 Task: Research Airbnb properties in AlexandroÃÂºpoli, Greece from 1st December, 2023 to 9th December, 2023 for 5 adults. Place can be entire room with 3 bedrooms having 3 beds and 3 bathrooms. Property type can be house. Amenities needed are: washing machine.
Action: Mouse moved to (421, 100)
Screenshot: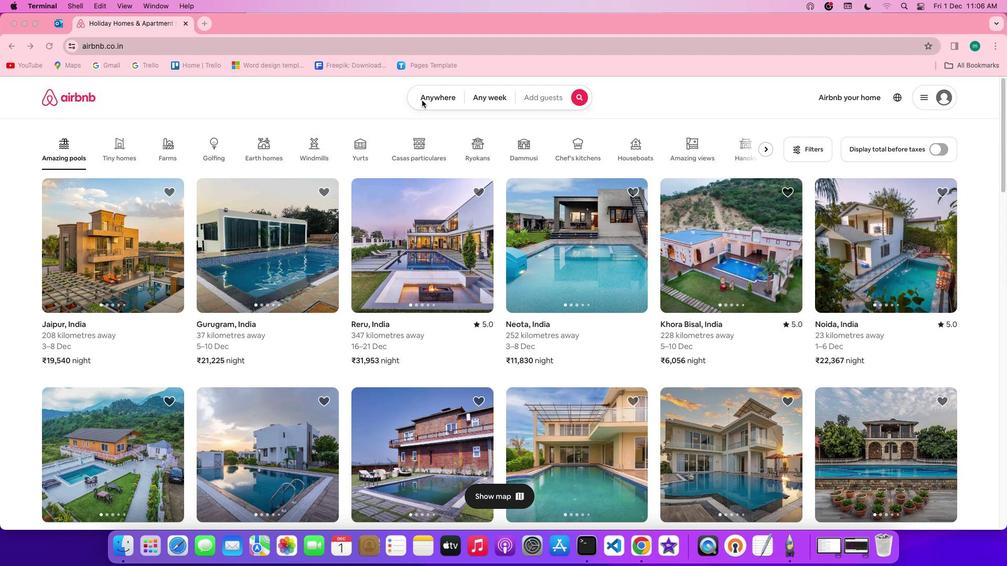 
Action: Mouse pressed left at (421, 100)
Screenshot: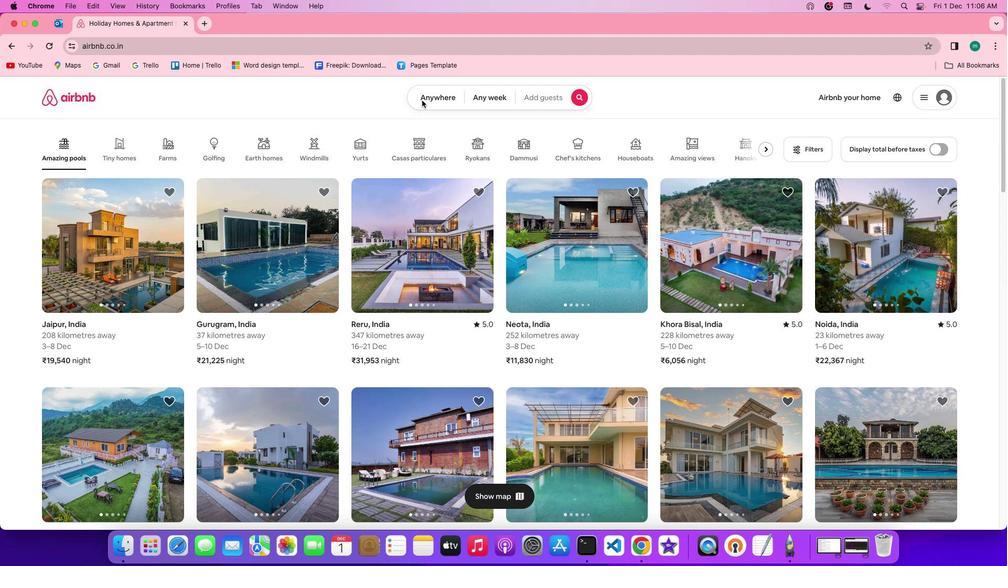 
Action: Mouse pressed left at (421, 100)
Screenshot: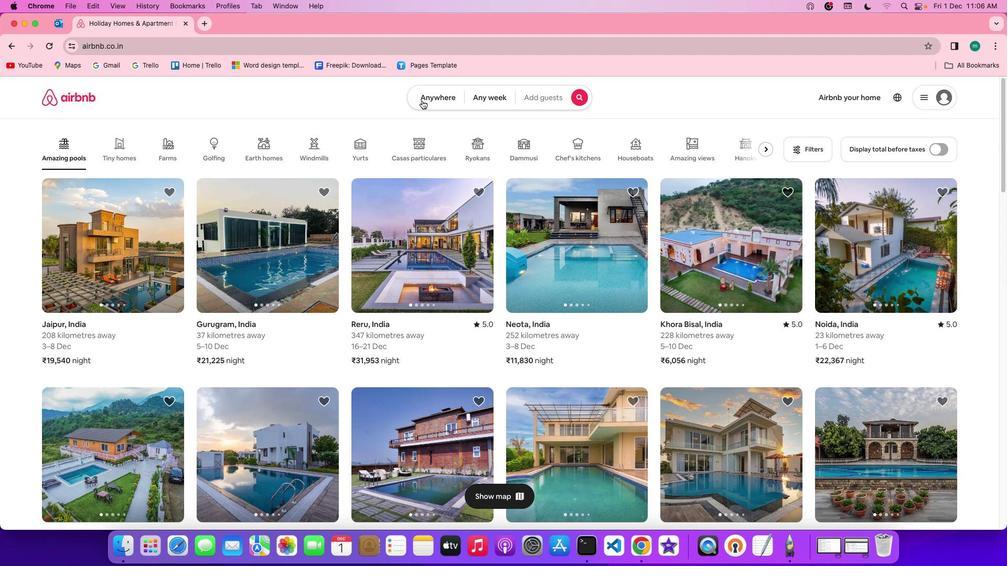 
Action: Mouse moved to (385, 143)
Screenshot: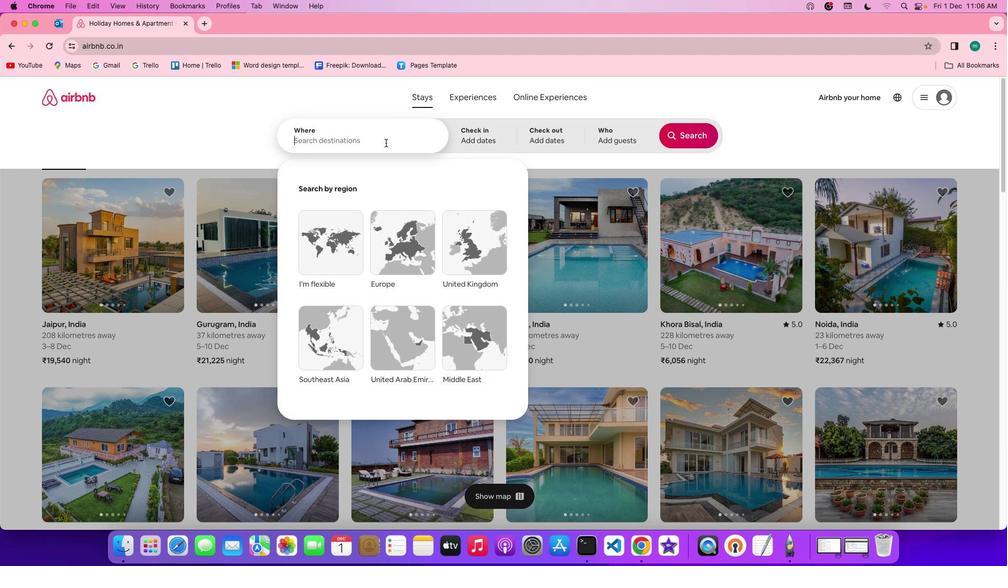 
Action: Mouse pressed left at (385, 143)
Screenshot: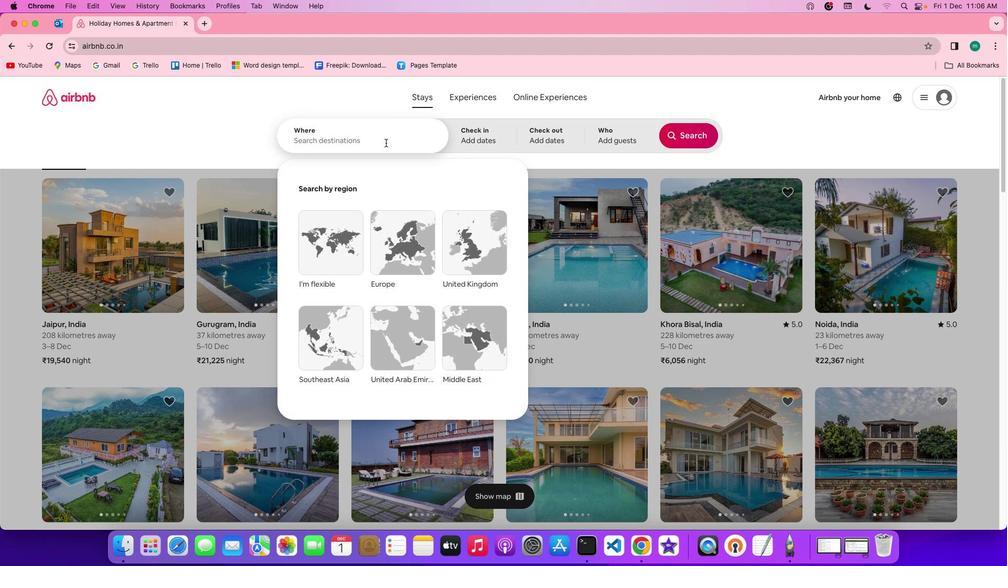 
Action: Key pressed Key.shift'A''l''e''x''a''n''d''r''o''a''p'Key.backspace'u''p''o''l''i'','Key.spaceKey.shift'g''r''e''e''c''e'
Screenshot: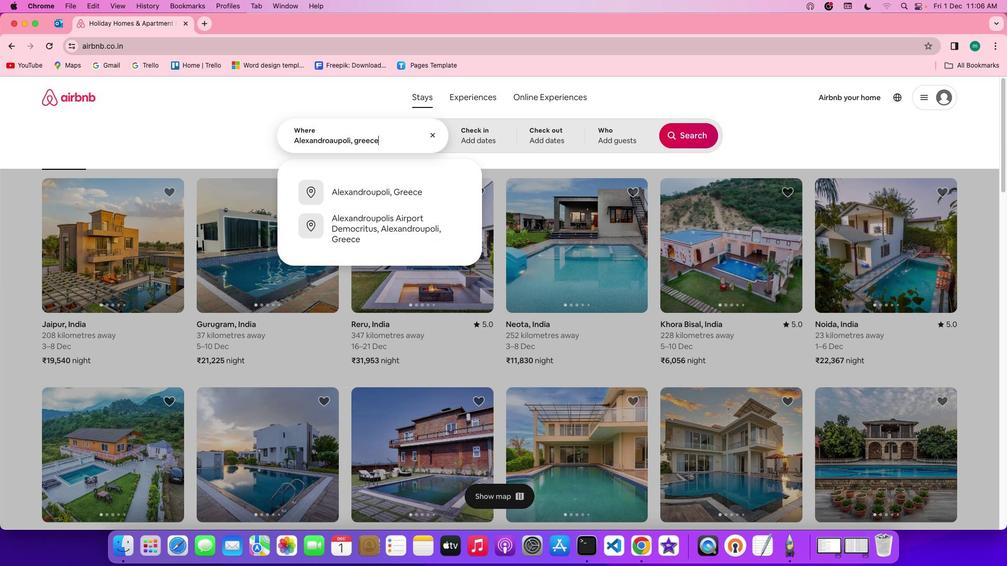 
Action: Mouse moved to (469, 138)
Screenshot: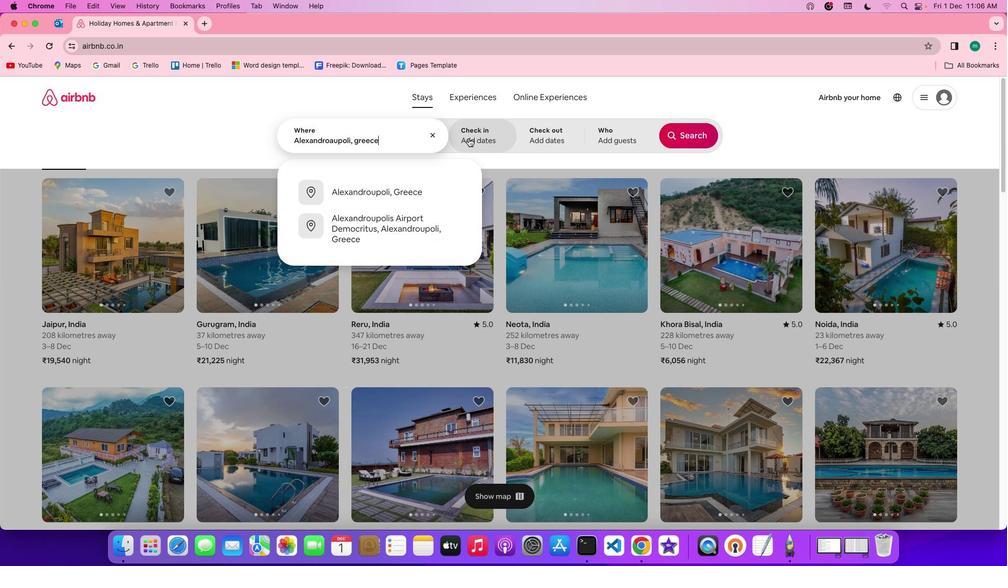 
Action: Mouse pressed left at (469, 138)
Screenshot: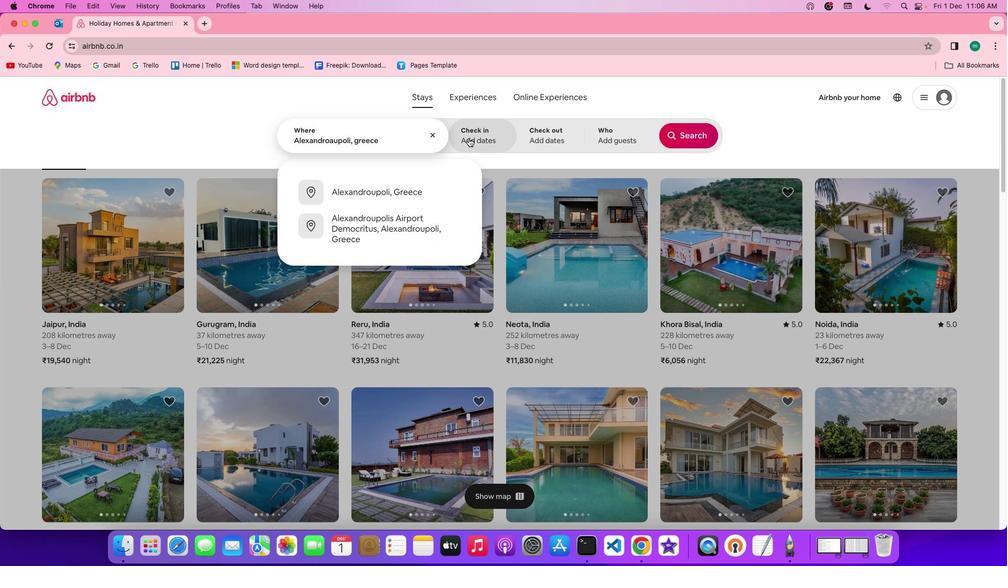 
Action: Mouse moved to (451, 259)
Screenshot: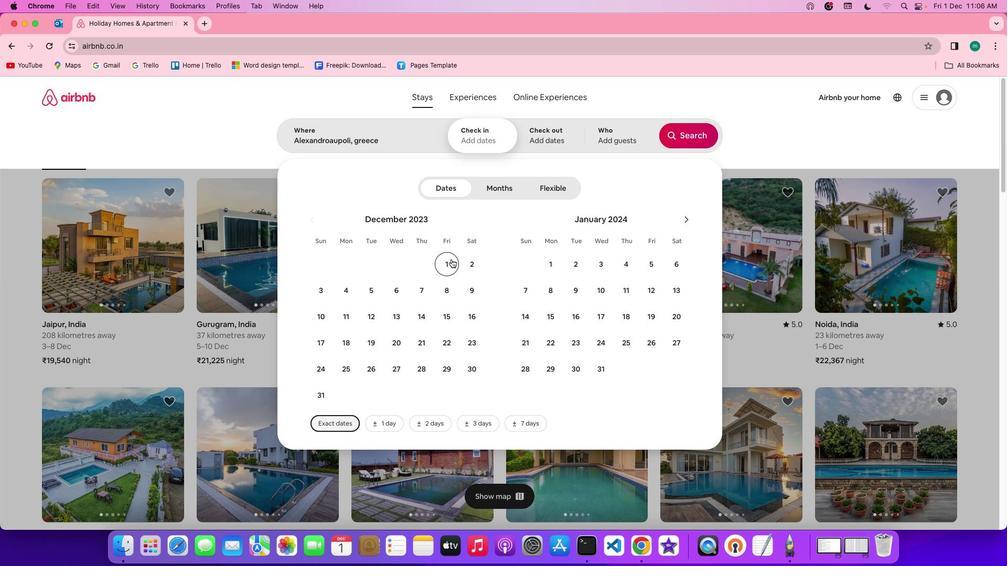 
Action: Mouse pressed left at (451, 259)
Screenshot: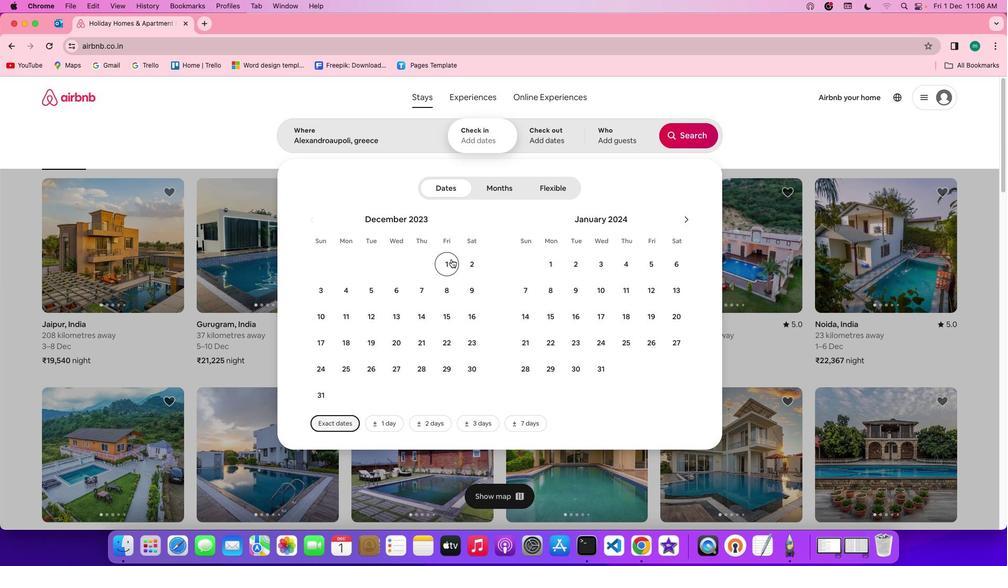 
Action: Mouse moved to (462, 288)
Screenshot: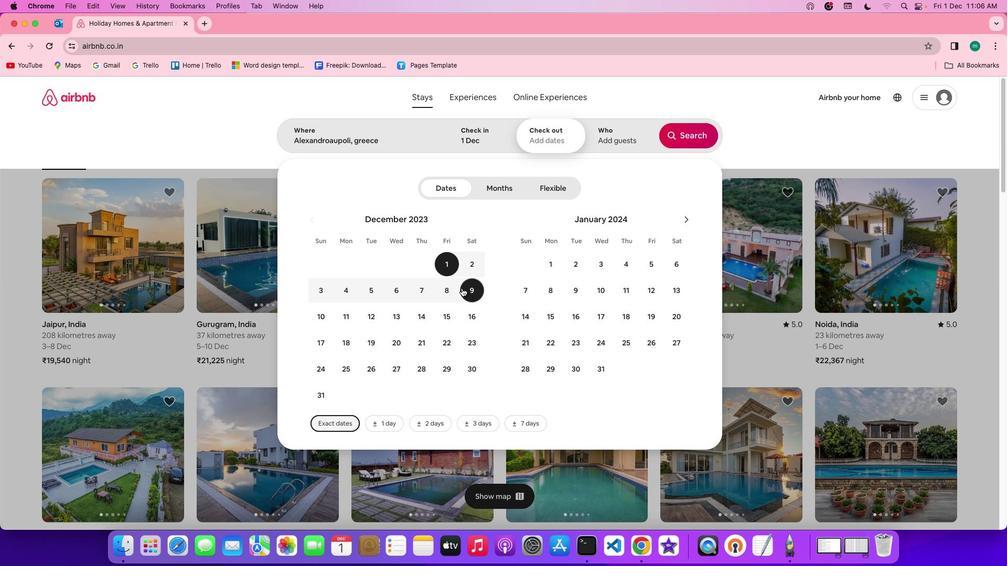 
Action: Mouse pressed left at (462, 288)
Screenshot: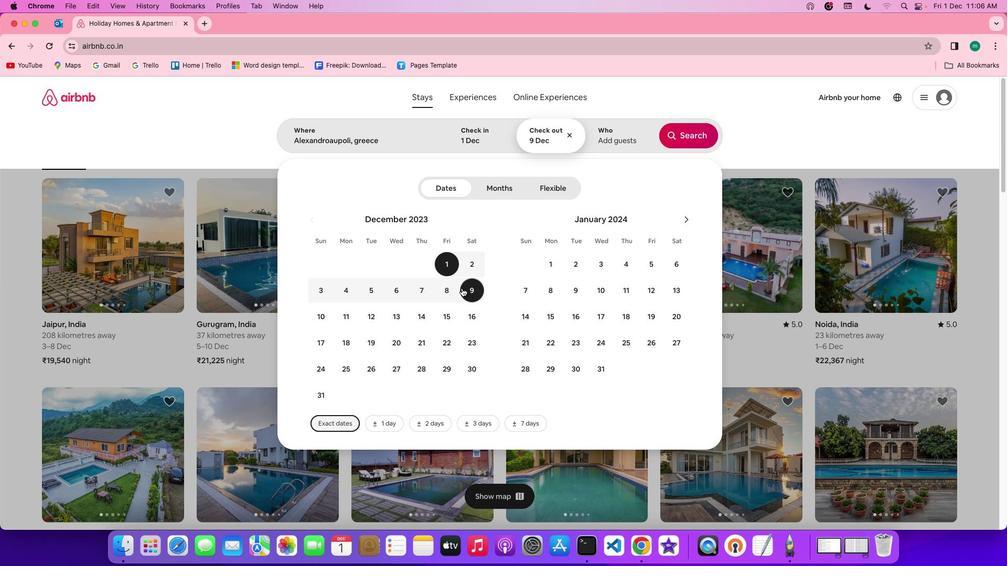 
Action: Mouse moved to (605, 125)
Screenshot: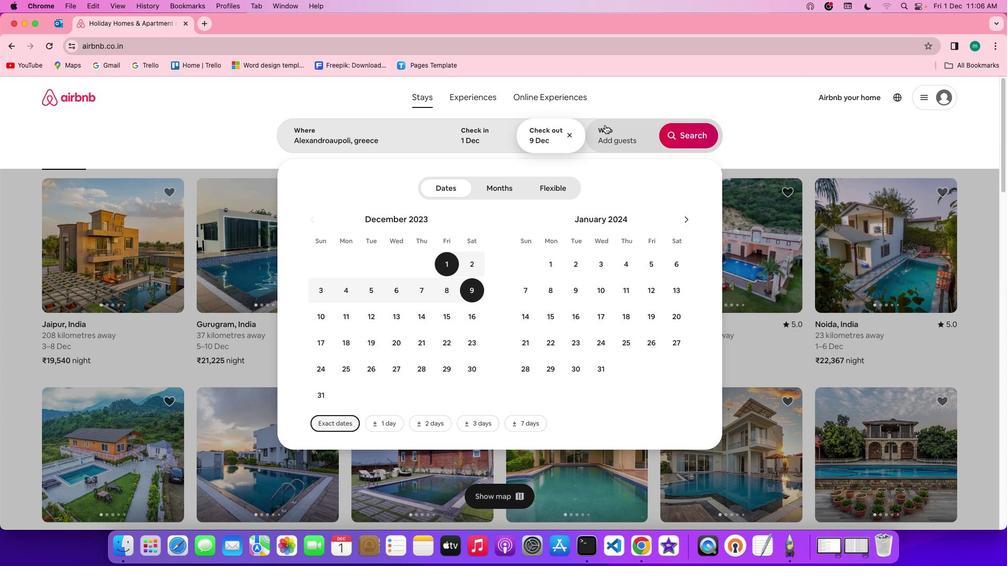 
Action: Mouse pressed left at (605, 125)
Screenshot: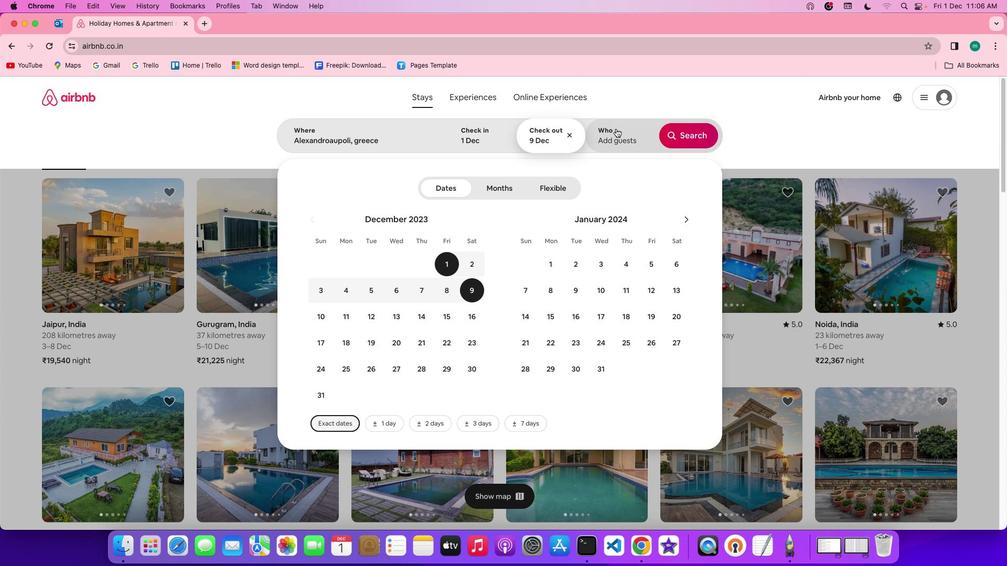 
Action: Mouse moved to (691, 189)
Screenshot: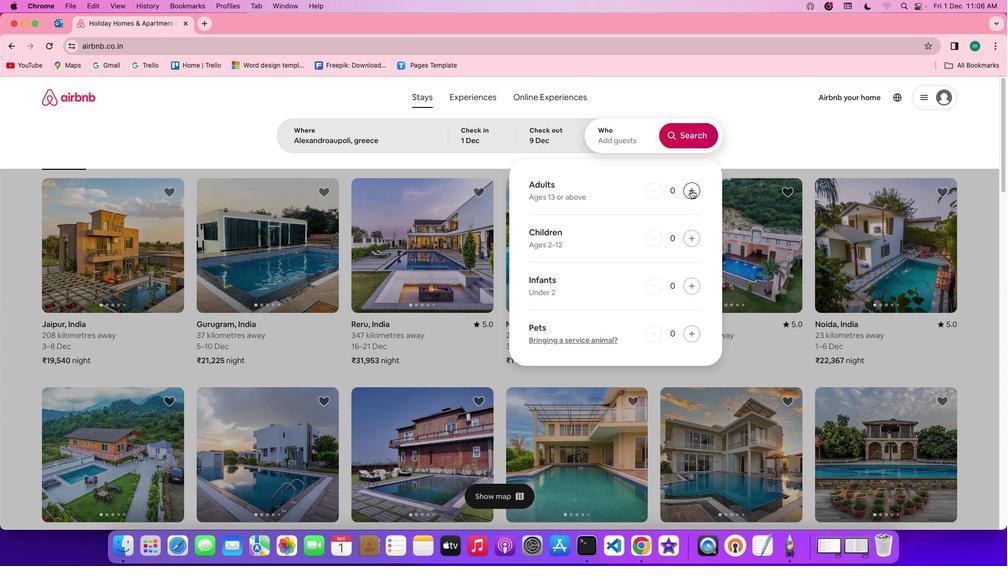 
Action: Mouse pressed left at (691, 189)
Screenshot: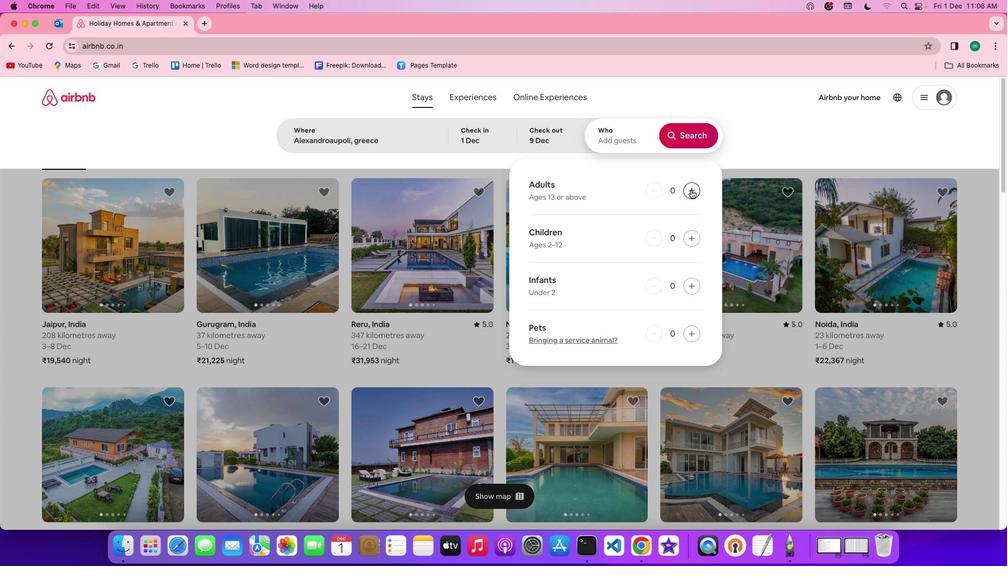 
Action: Mouse pressed left at (691, 189)
Screenshot: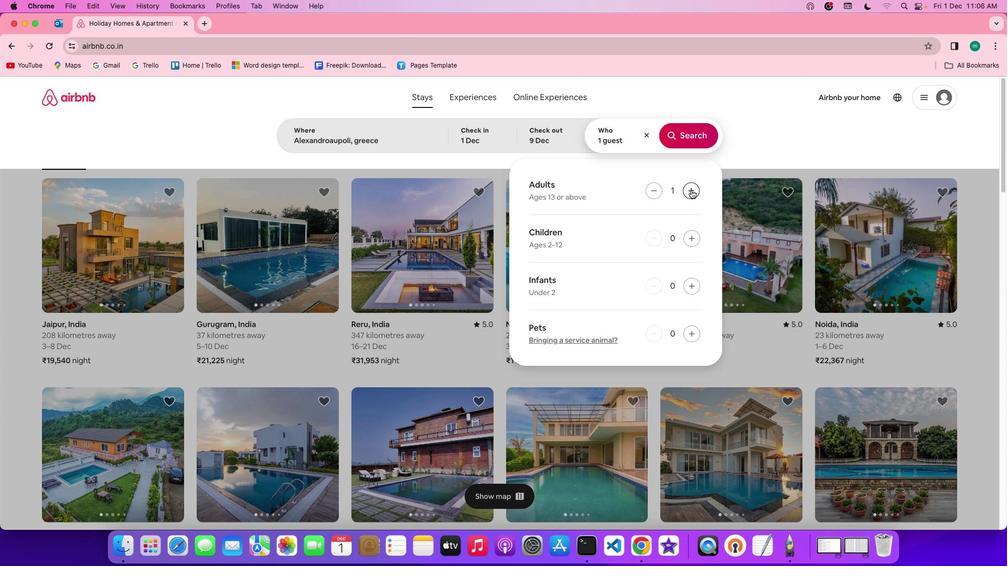 
Action: Mouse pressed left at (691, 189)
Screenshot: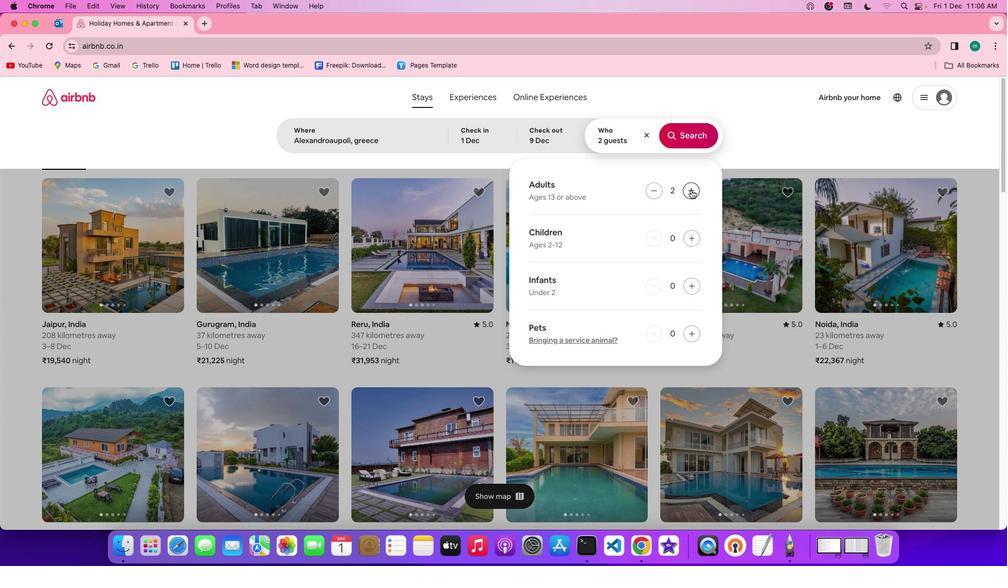 
Action: Mouse pressed left at (691, 189)
Screenshot: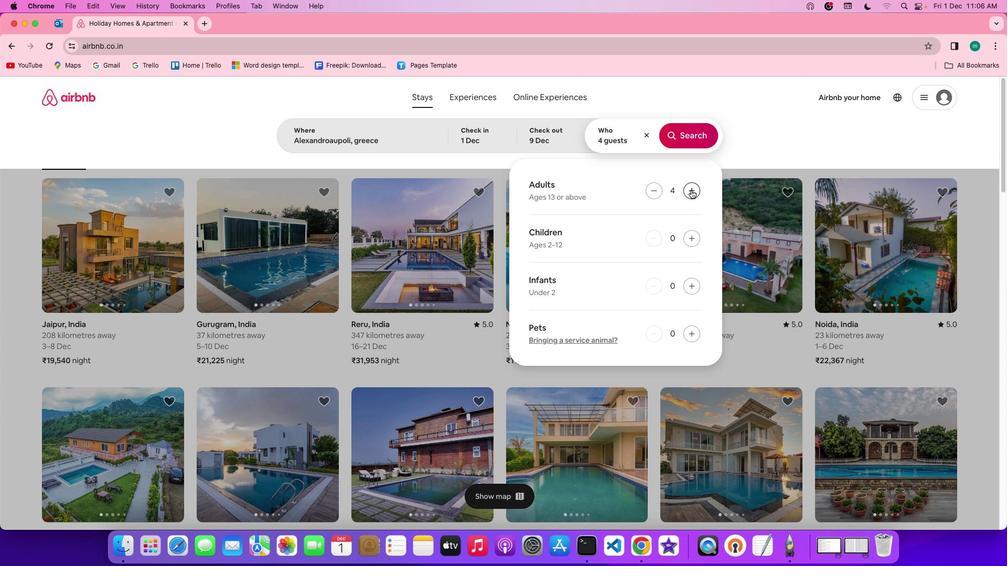 
Action: Mouse pressed left at (691, 189)
Screenshot: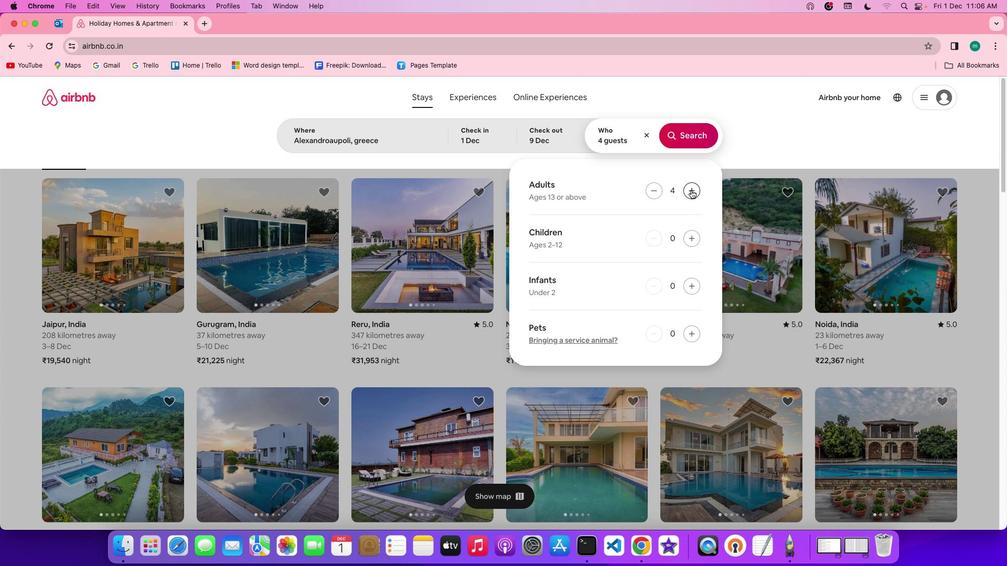 
Action: Mouse moved to (679, 139)
Screenshot: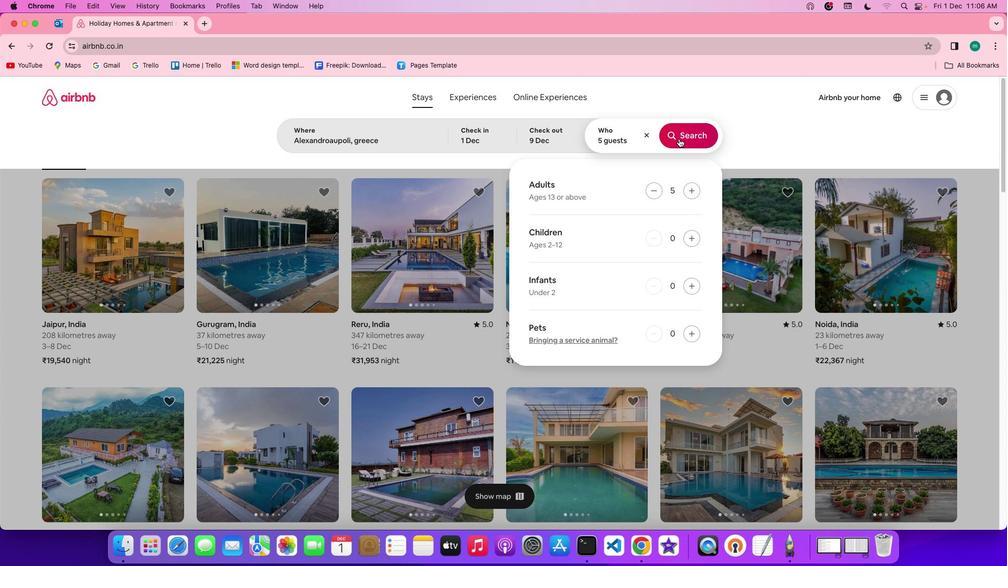 
Action: Mouse pressed left at (679, 139)
Screenshot: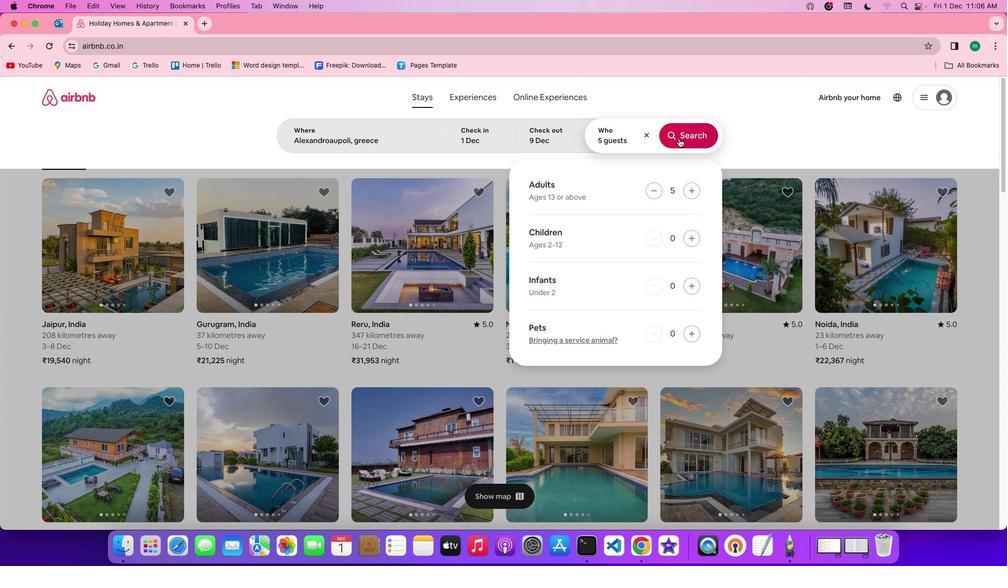 
Action: Mouse moved to (842, 134)
Screenshot: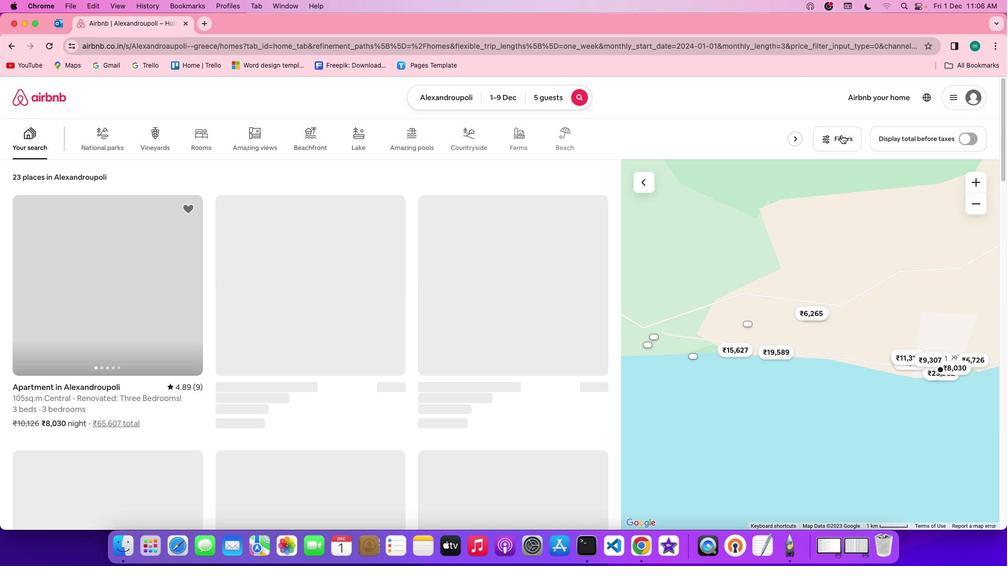 
Action: Mouse pressed left at (842, 134)
Screenshot: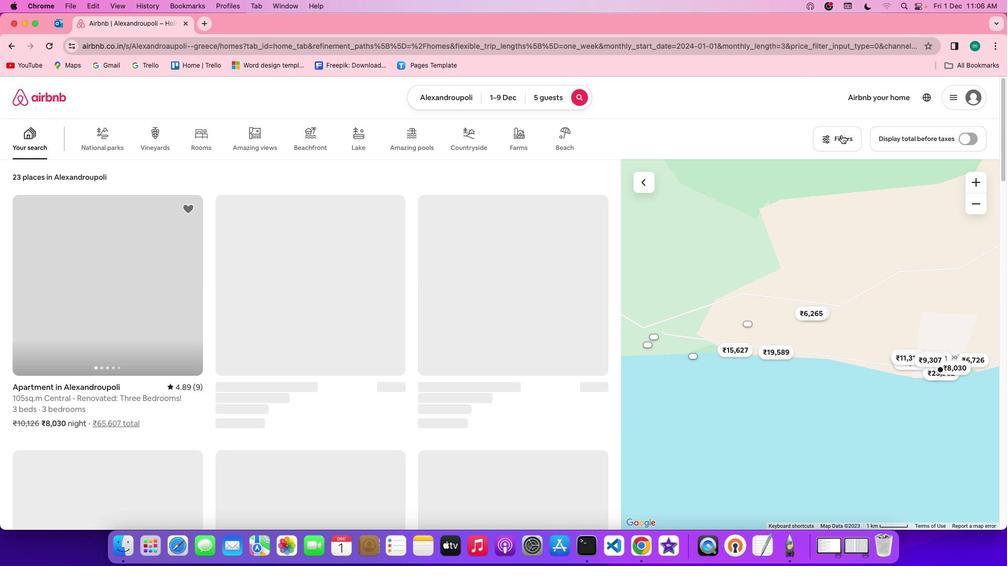 
Action: Mouse moved to (542, 288)
Screenshot: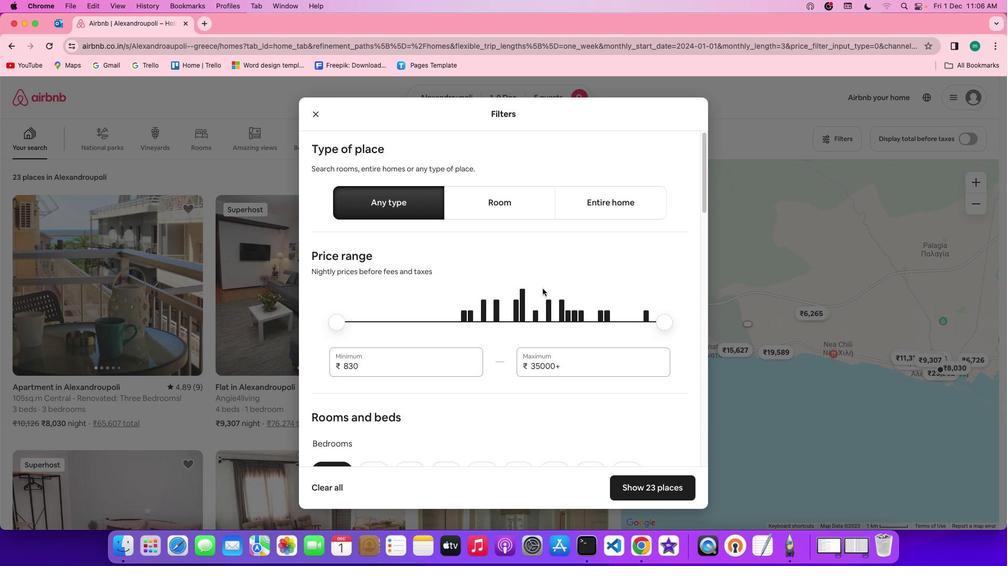 
Action: Mouse scrolled (542, 288) with delta (0, 0)
Screenshot: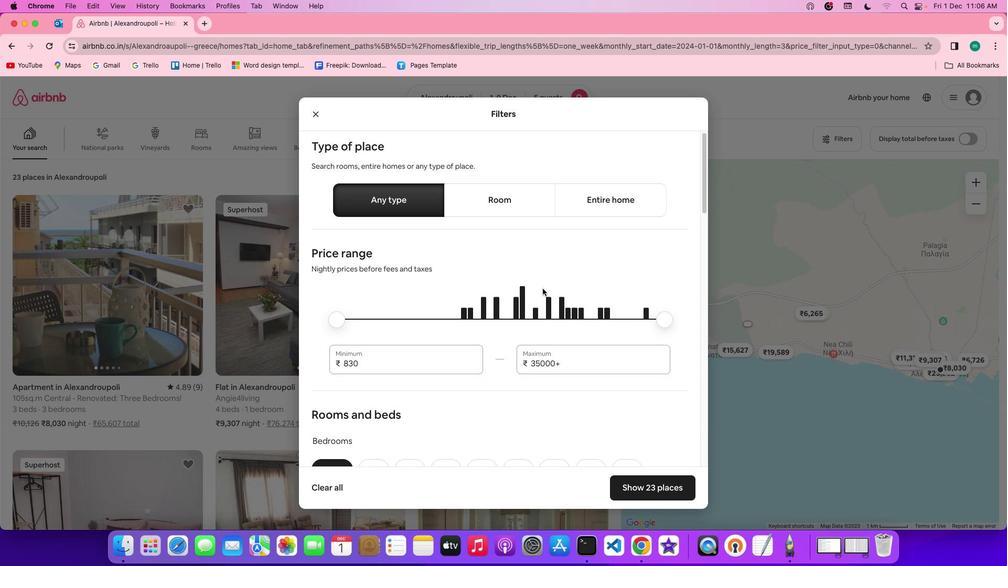 
Action: Mouse moved to (542, 288)
Screenshot: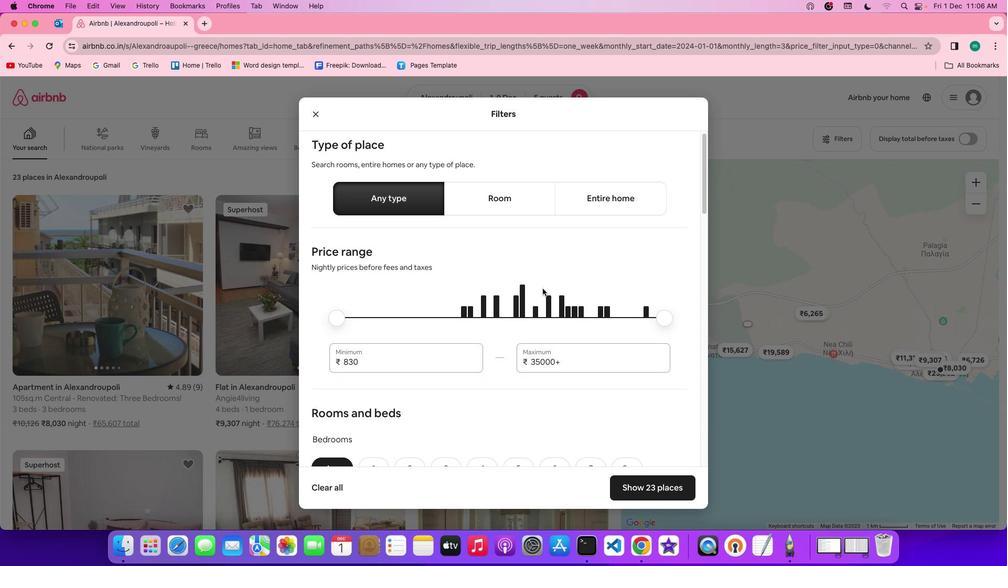 
Action: Mouse scrolled (542, 288) with delta (0, 0)
Screenshot: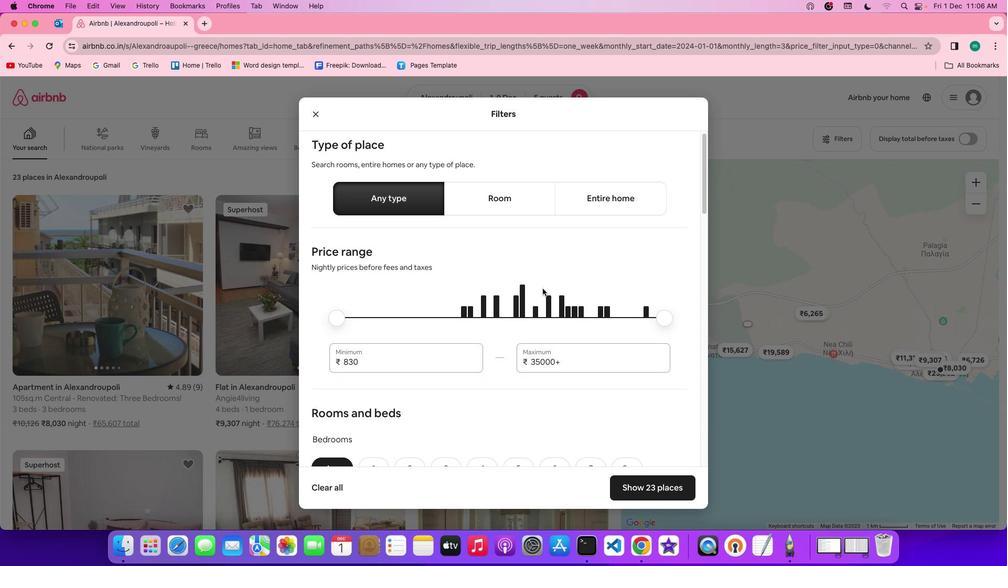 
Action: Mouse moved to (542, 288)
Screenshot: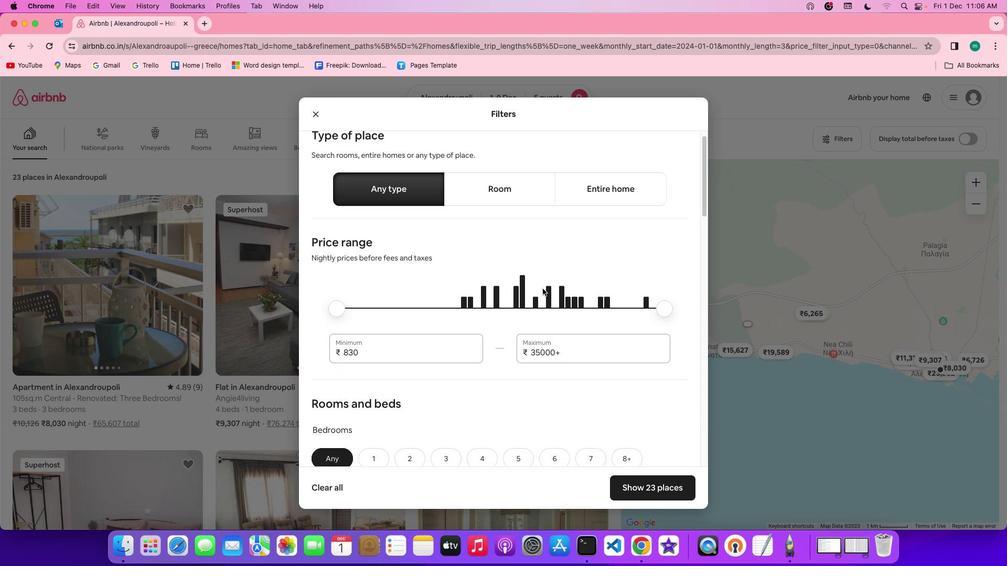 
Action: Mouse scrolled (542, 288) with delta (0, 0)
Screenshot: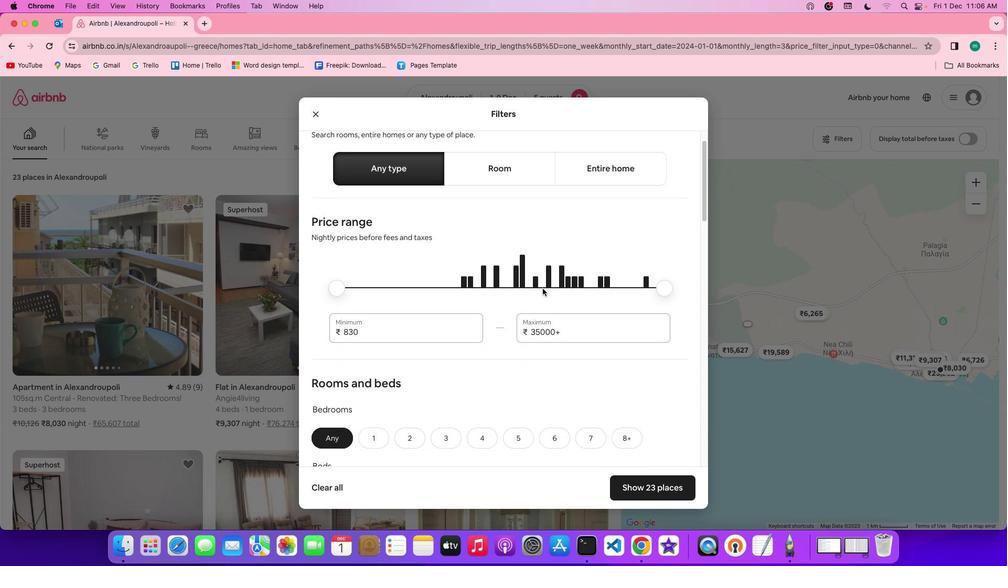 
Action: Mouse scrolled (542, 288) with delta (0, 0)
Screenshot: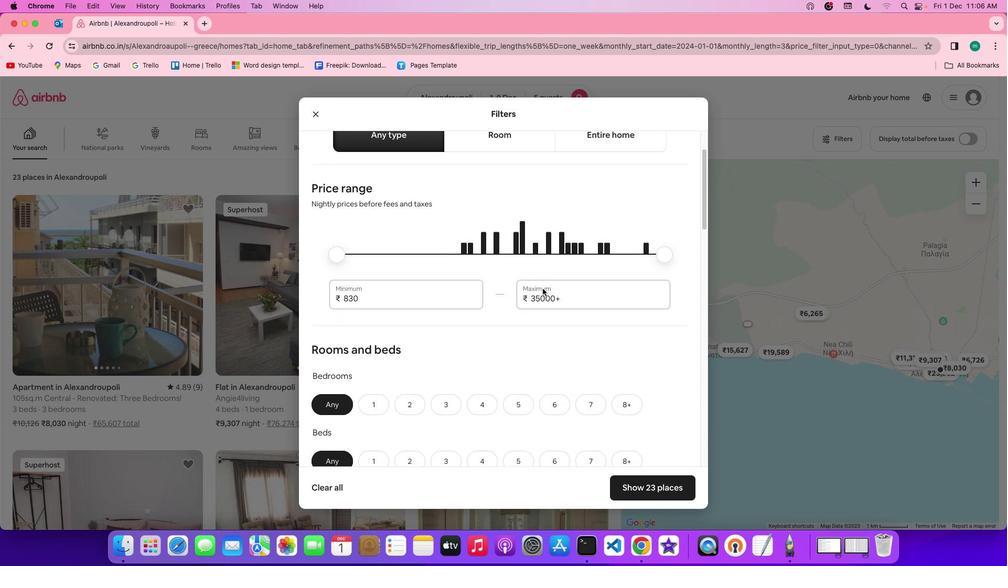 
Action: Mouse moved to (542, 289)
Screenshot: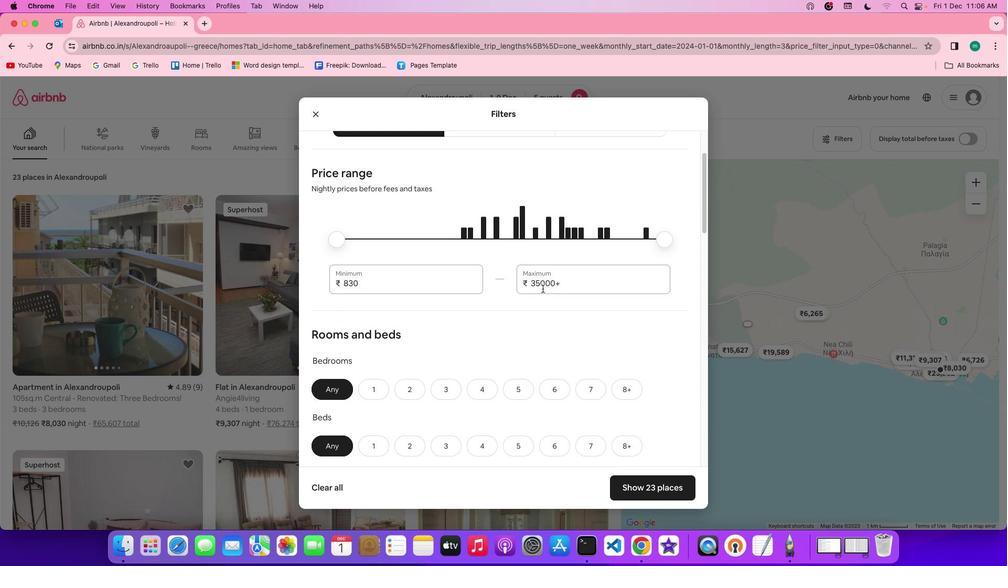 
Action: Mouse scrolled (542, 289) with delta (0, 0)
Screenshot: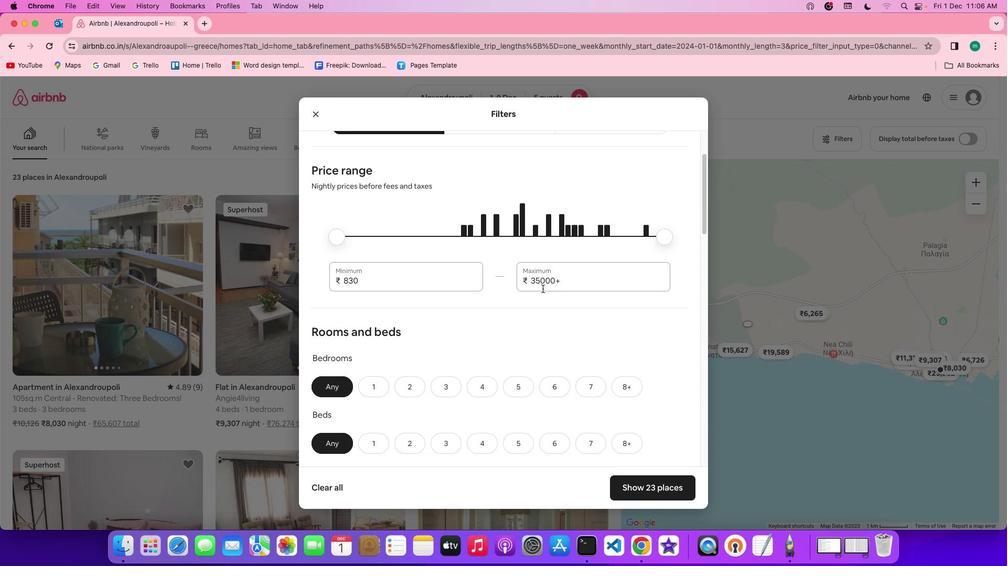 
Action: Mouse scrolled (542, 289) with delta (0, 0)
Screenshot: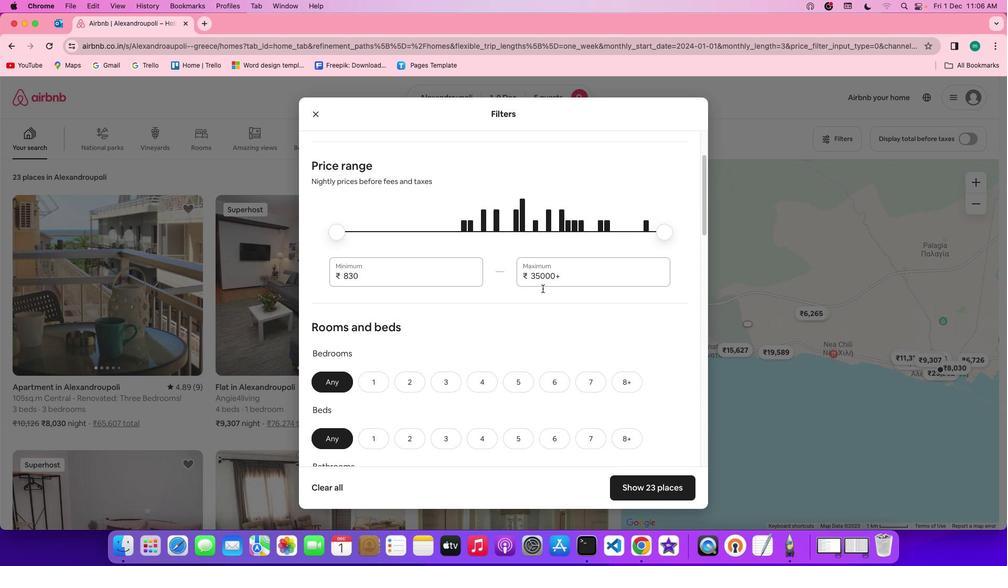 
Action: Mouse scrolled (542, 289) with delta (0, 0)
Screenshot: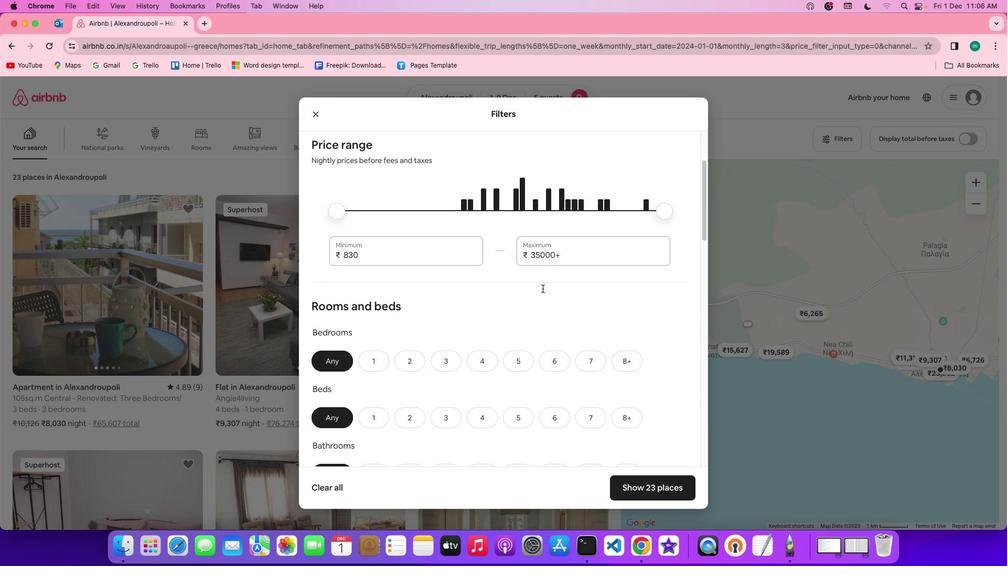 
Action: Mouse scrolled (542, 289) with delta (0, 0)
Screenshot: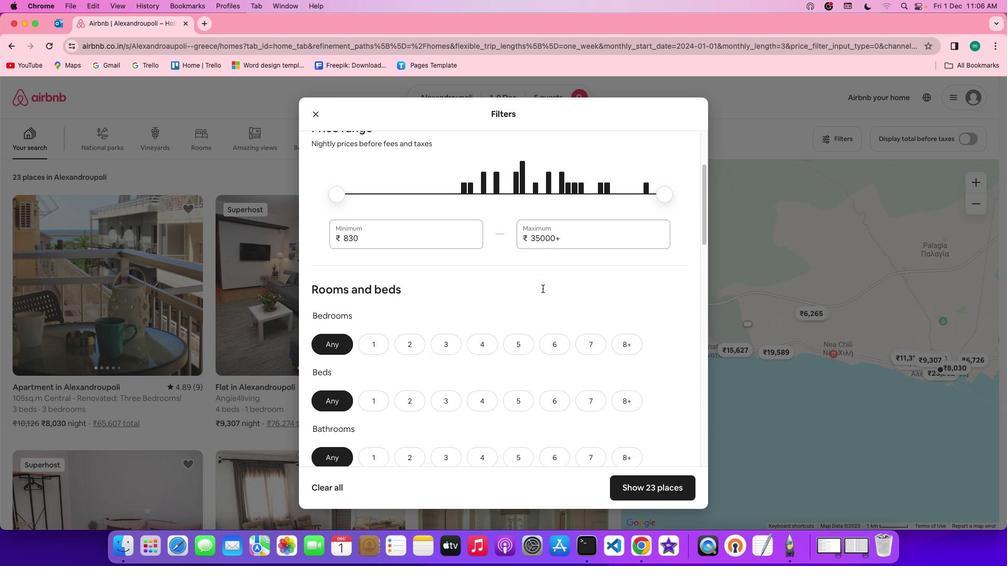 
Action: Mouse scrolled (542, 289) with delta (0, 0)
Screenshot: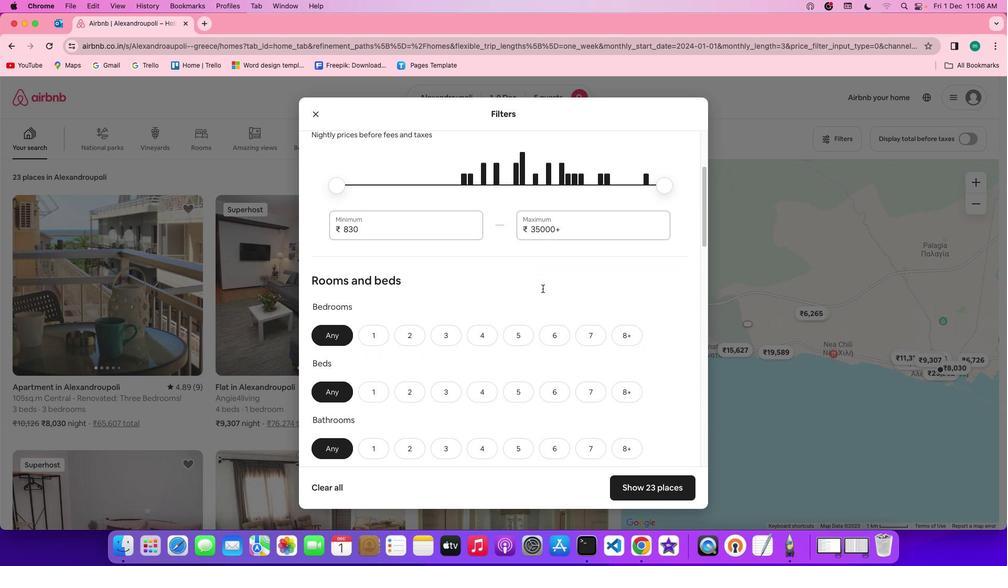 
Action: Mouse scrolled (542, 289) with delta (0, 0)
Screenshot: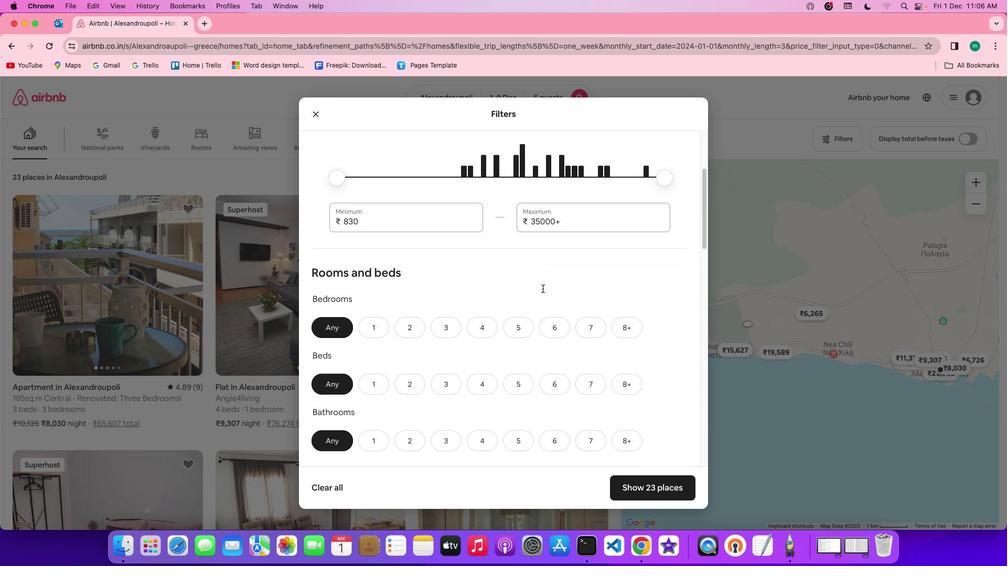 
Action: Mouse scrolled (542, 289) with delta (0, 0)
Screenshot: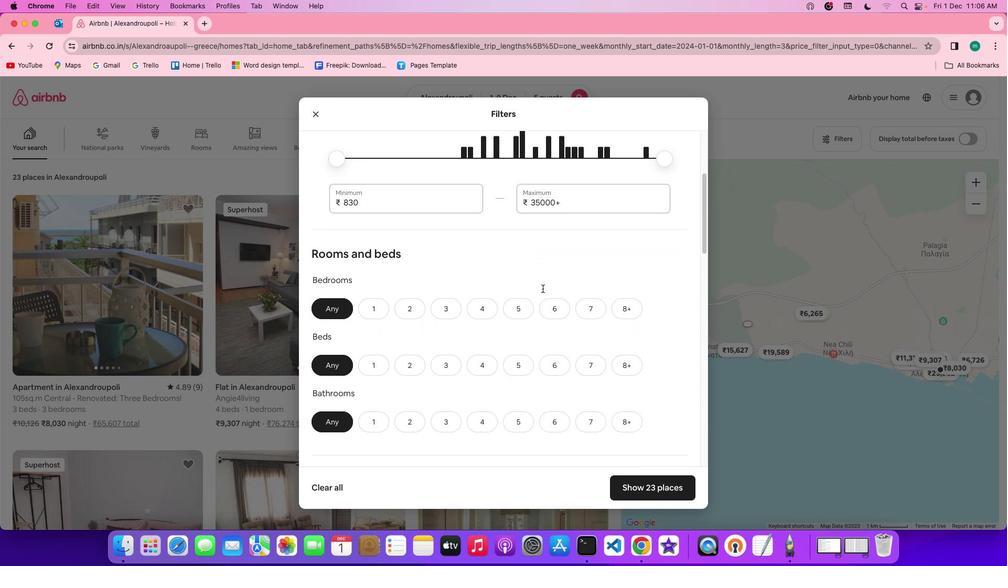 
Action: Mouse scrolled (542, 289) with delta (0, 0)
Screenshot: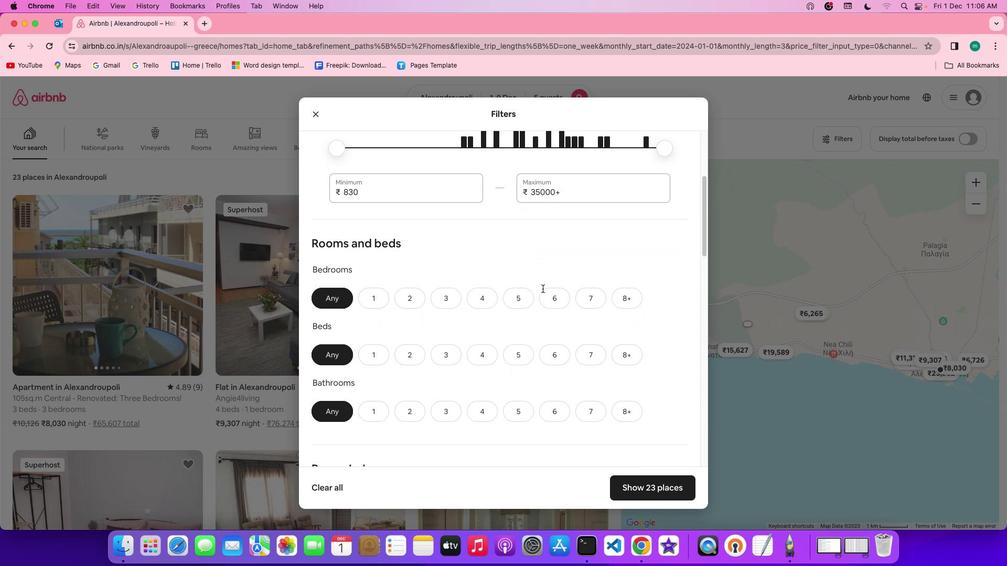 
Action: Mouse scrolled (542, 289) with delta (0, 0)
Screenshot: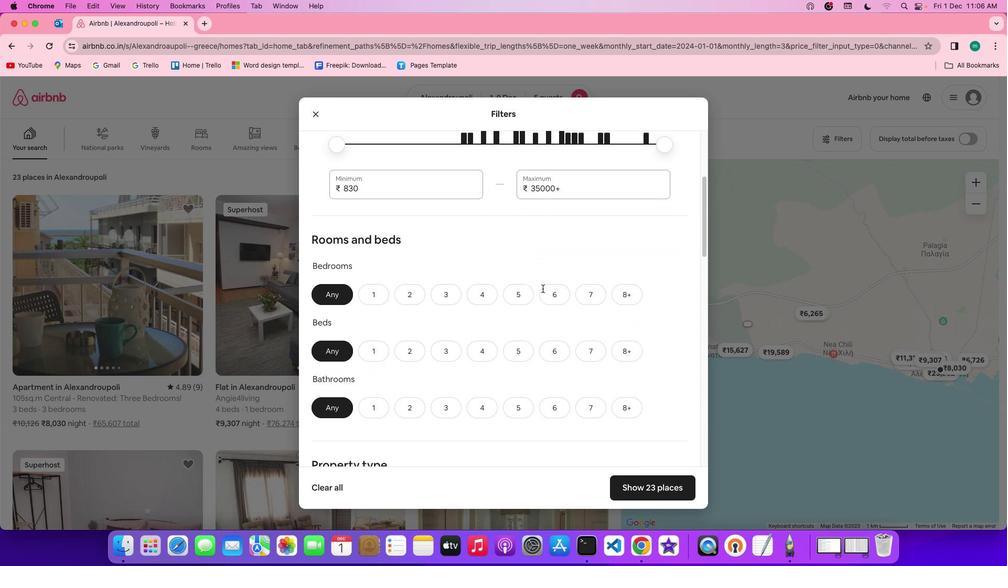
Action: Mouse scrolled (542, 289) with delta (0, 0)
Screenshot: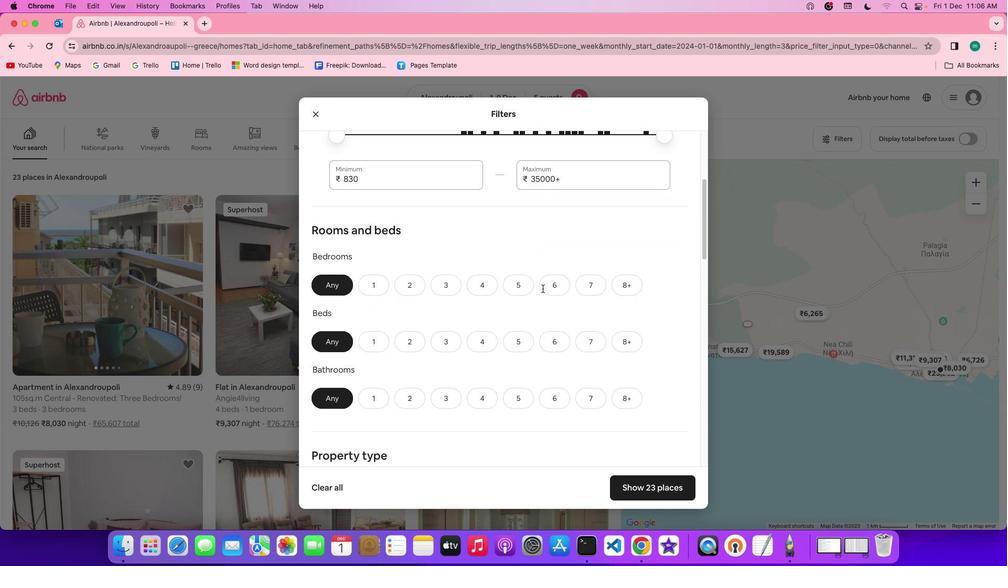 
Action: Mouse scrolled (542, 289) with delta (0, -1)
Screenshot: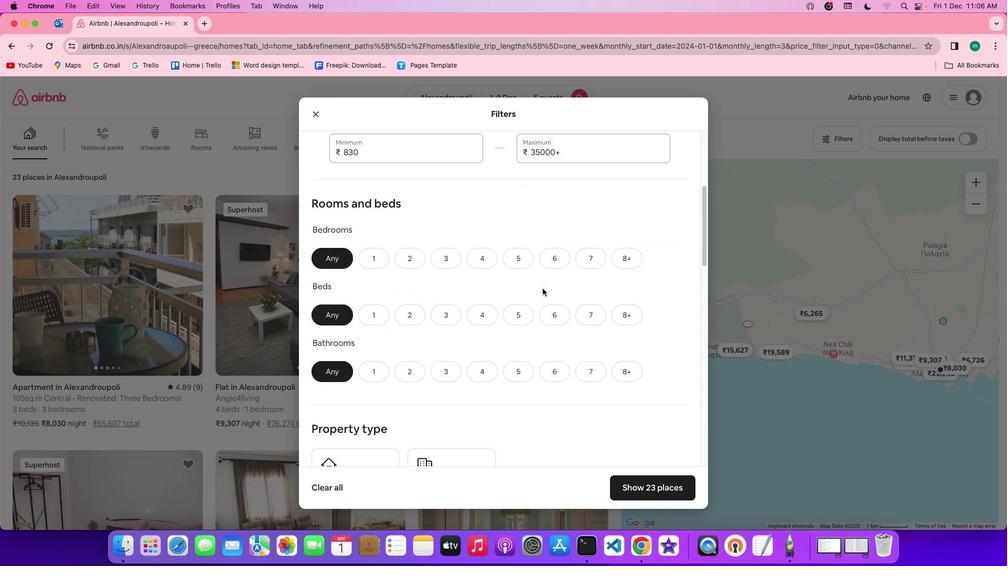 
Action: Mouse scrolled (542, 289) with delta (0, 0)
Screenshot: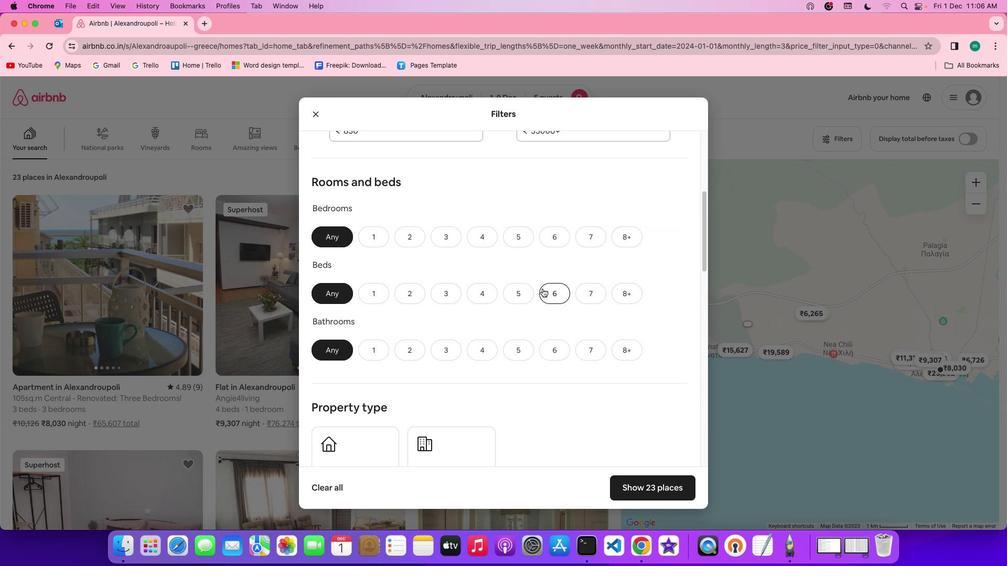 
Action: Mouse scrolled (542, 289) with delta (0, 0)
Screenshot: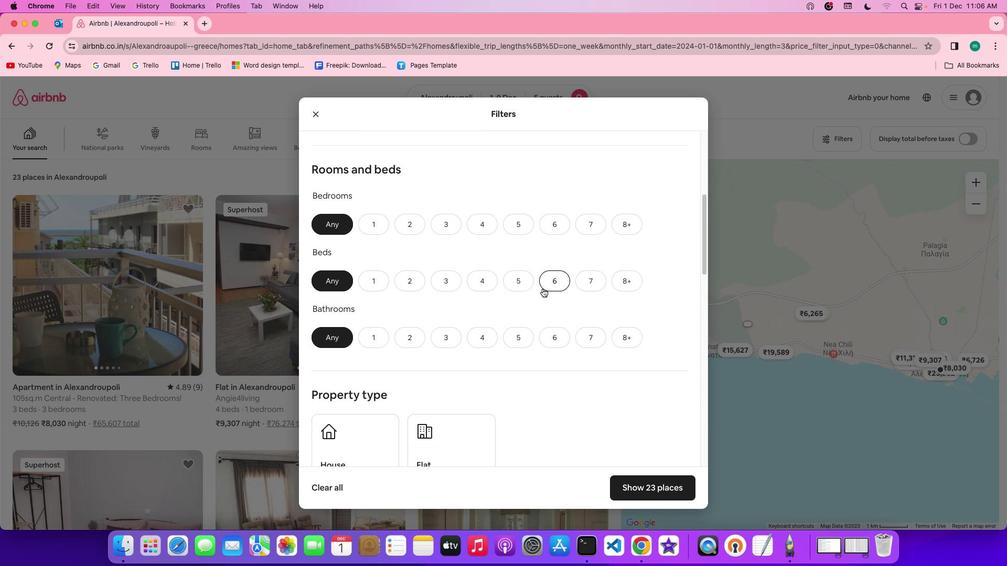
Action: Mouse moved to (543, 289)
Screenshot: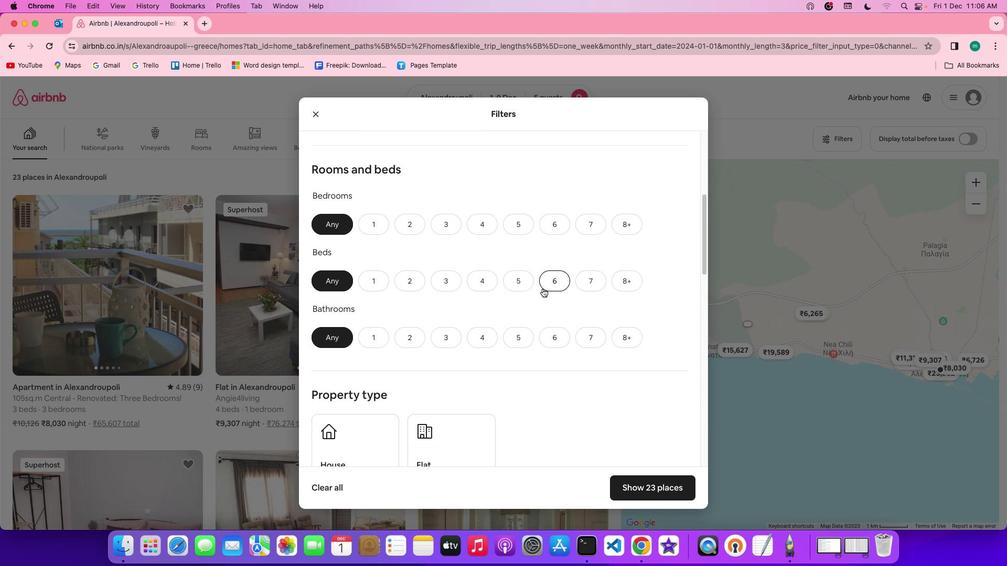 
Action: Mouse scrolled (543, 289) with delta (0, 0)
Screenshot: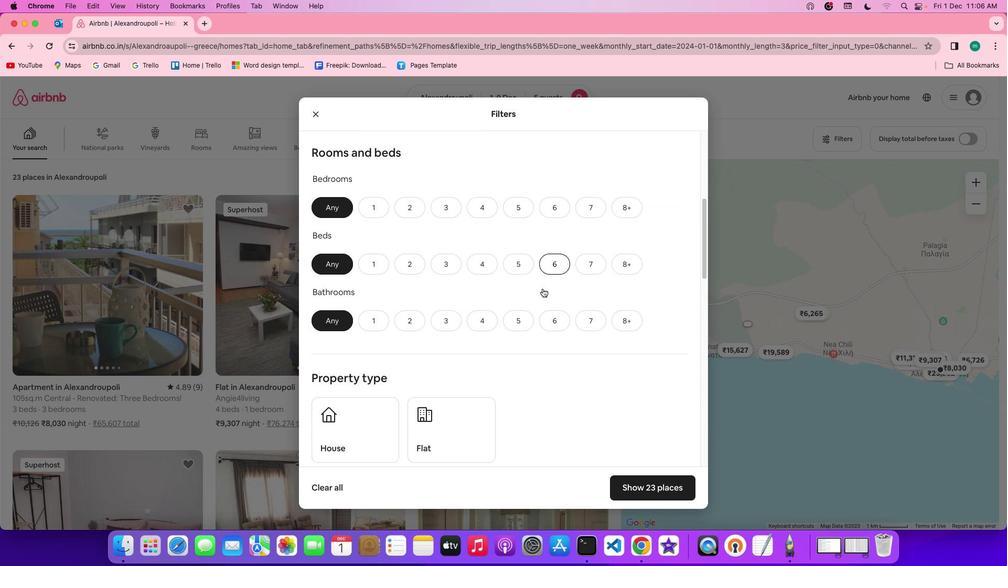 
Action: Mouse moved to (449, 184)
Screenshot: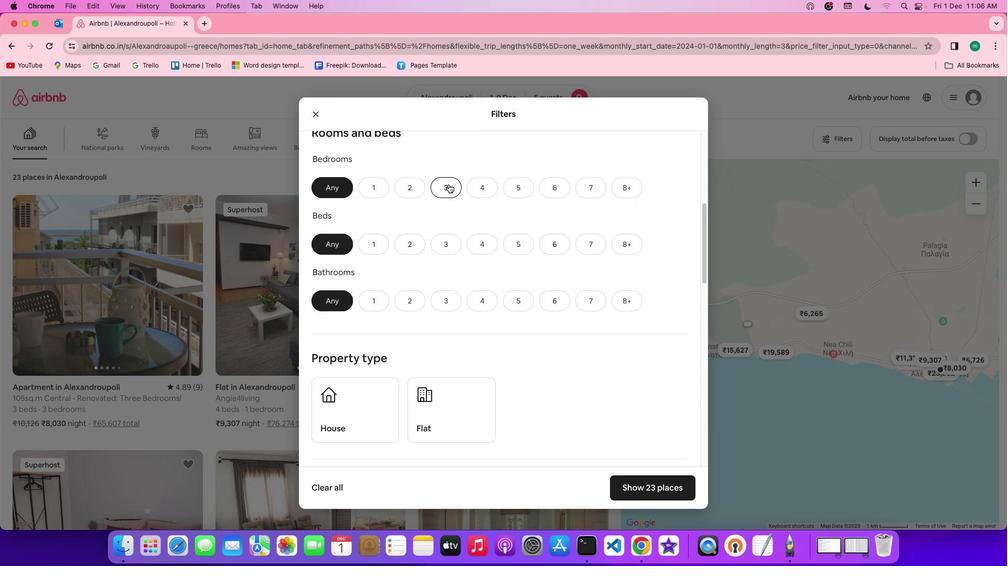 
Action: Mouse pressed left at (449, 184)
Screenshot: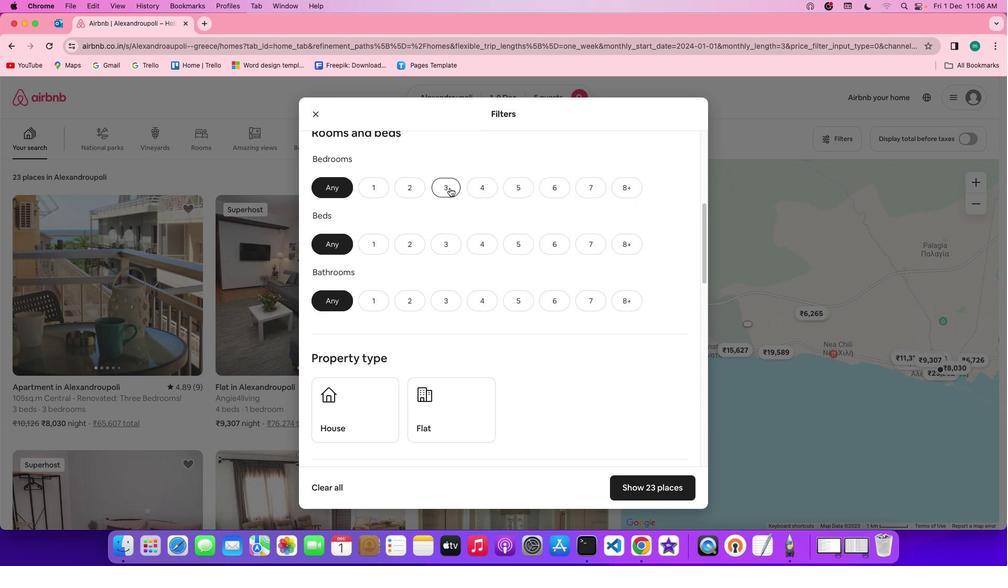 
Action: Mouse moved to (453, 246)
Screenshot: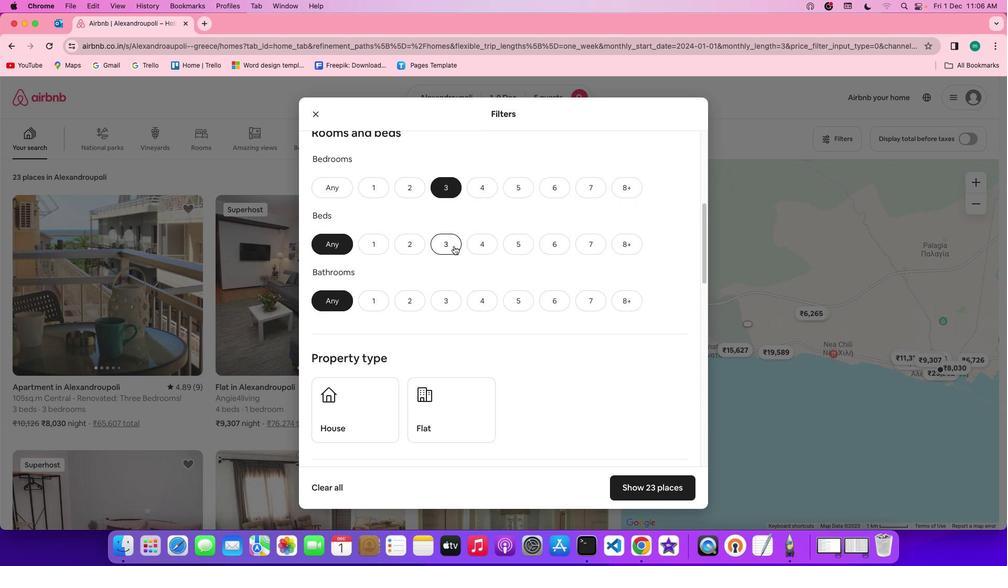 
Action: Mouse pressed left at (453, 246)
Screenshot: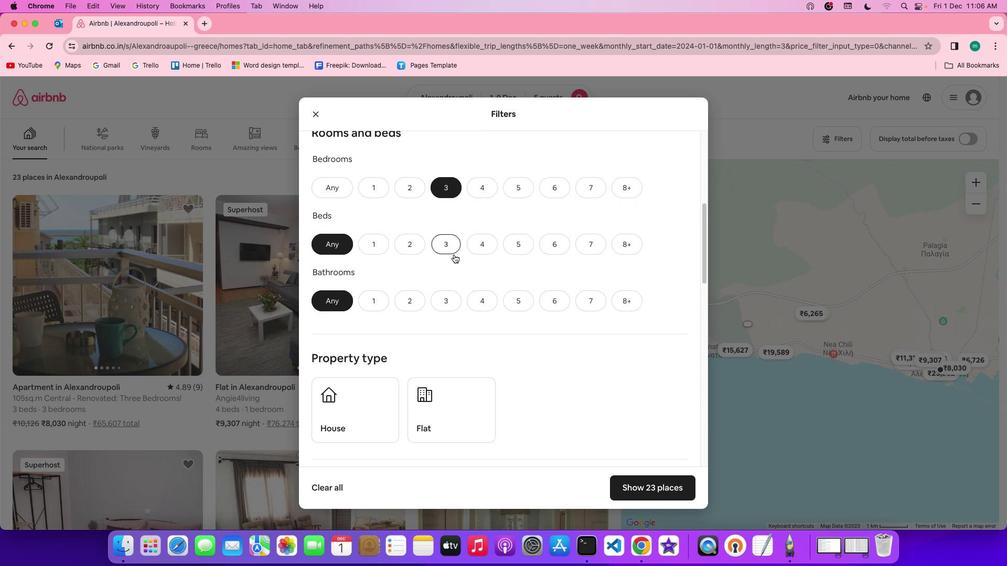 
Action: Mouse moved to (452, 305)
Screenshot: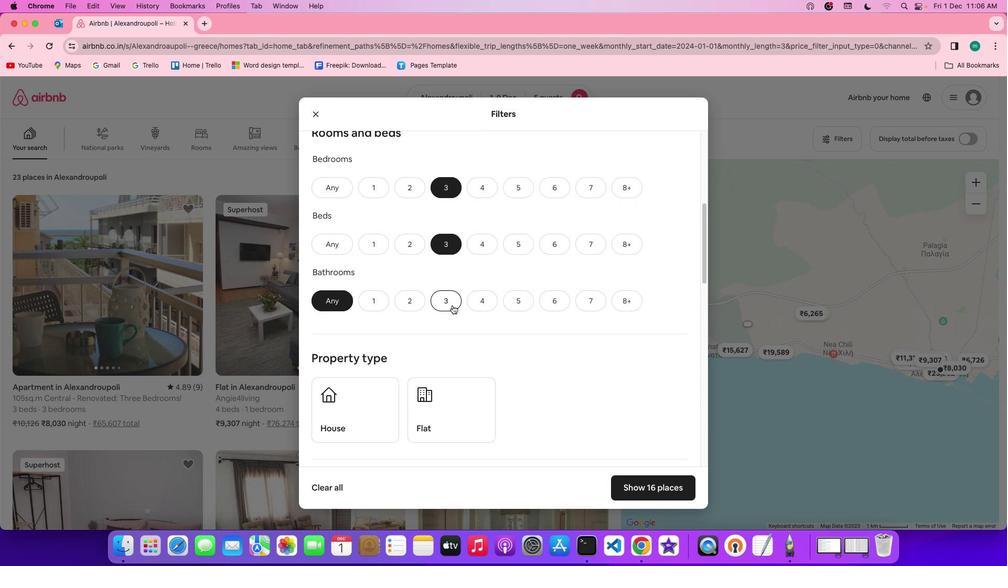 
Action: Mouse pressed left at (452, 305)
Screenshot: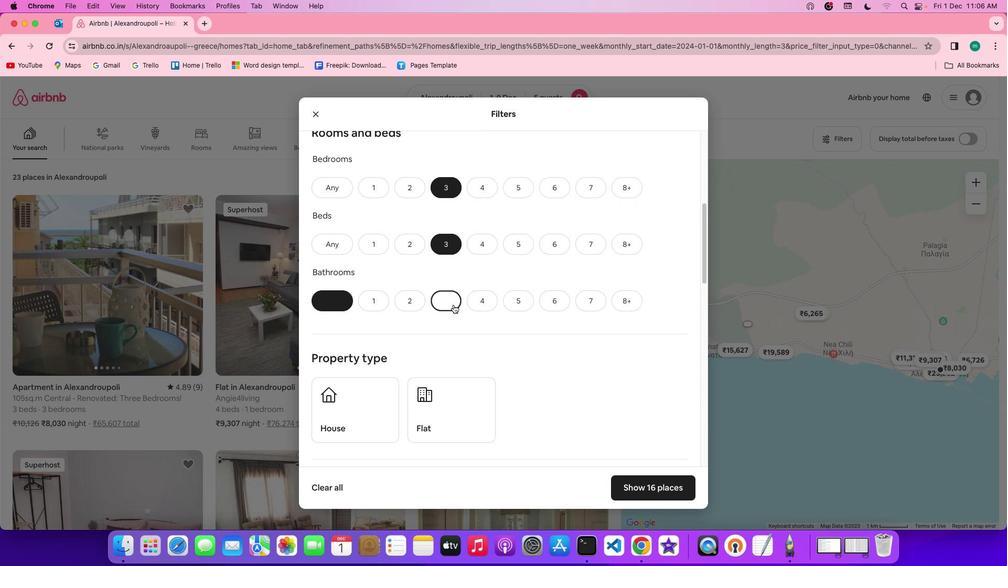 
Action: Mouse moved to (605, 321)
Screenshot: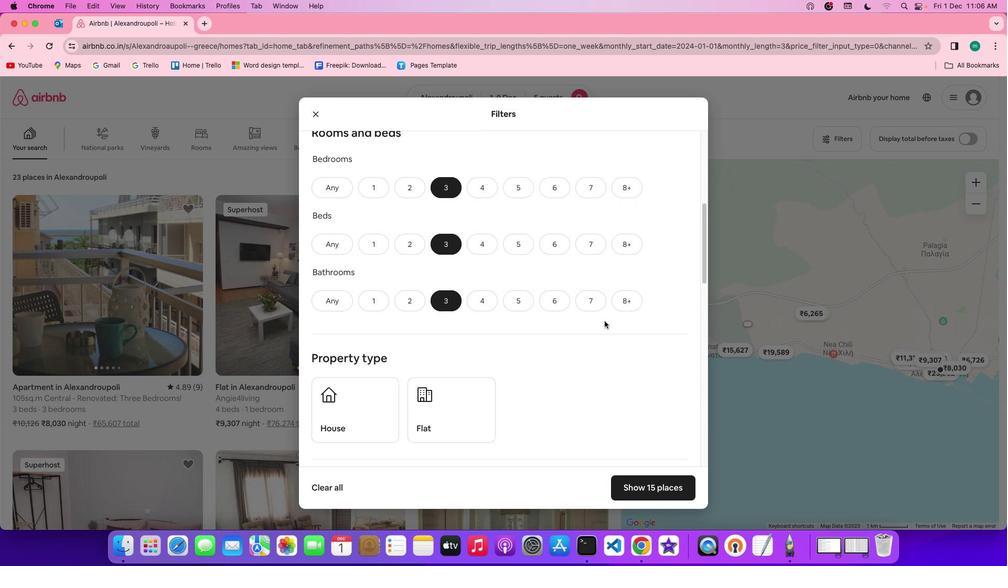 
Action: Mouse scrolled (605, 321) with delta (0, 0)
Screenshot: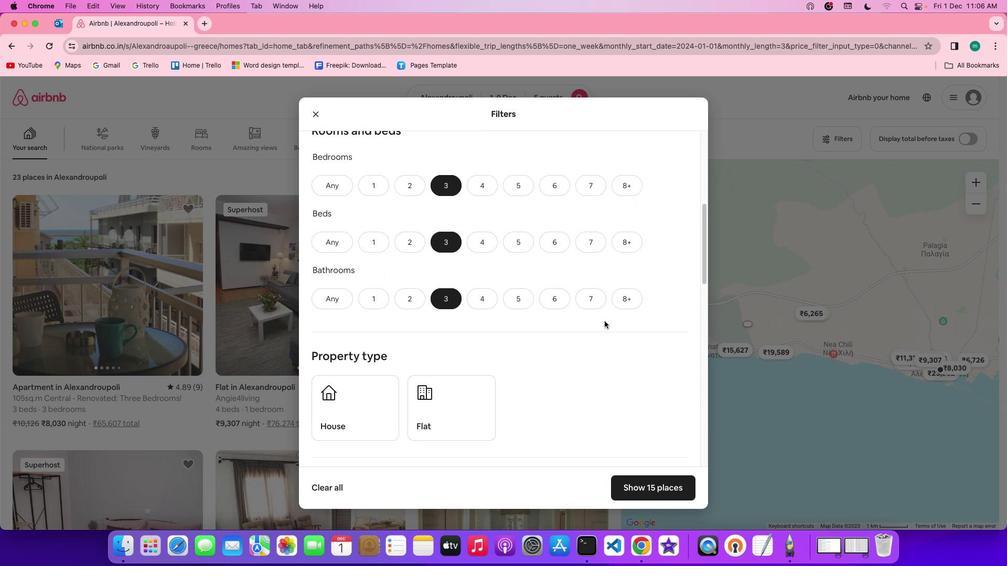 
Action: Mouse scrolled (605, 321) with delta (0, 0)
Screenshot: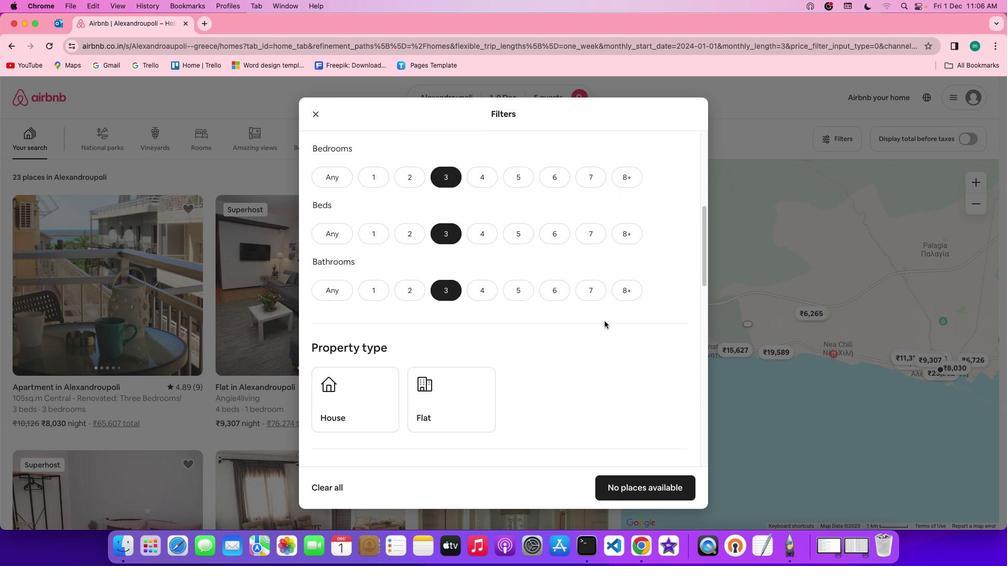 
Action: Mouse scrolled (605, 321) with delta (0, 0)
Screenshot: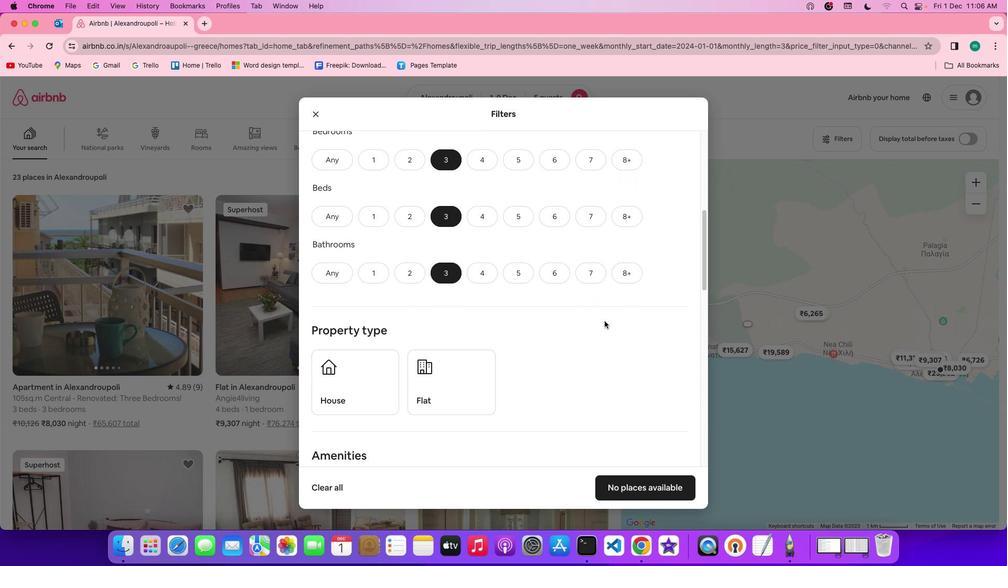 
Action: Mouse scrolled (605, 321) with delta (0, 0)
Screenshot: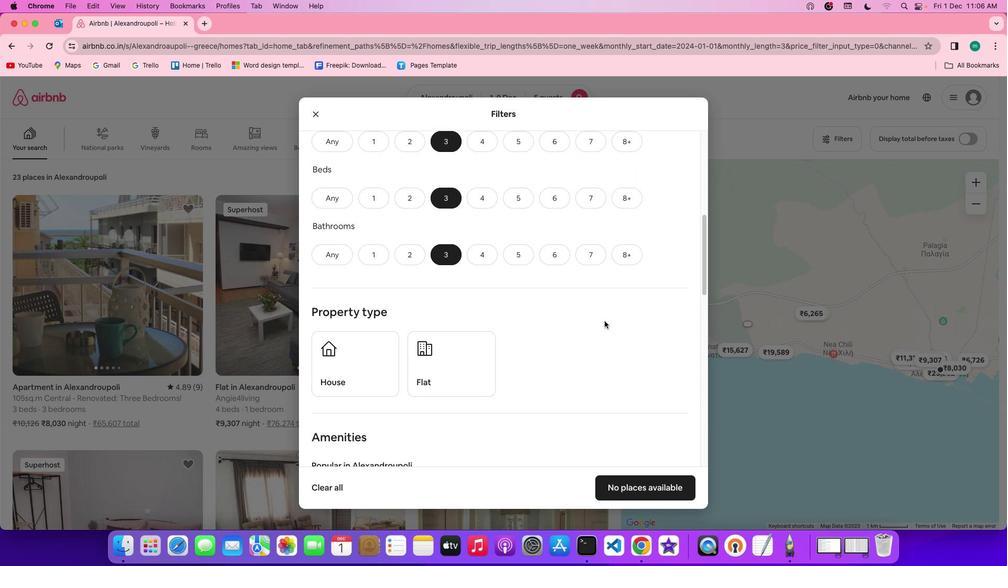 
Action: Mouse scrolled (605, 321) with delta (0, 0)
Screenshot: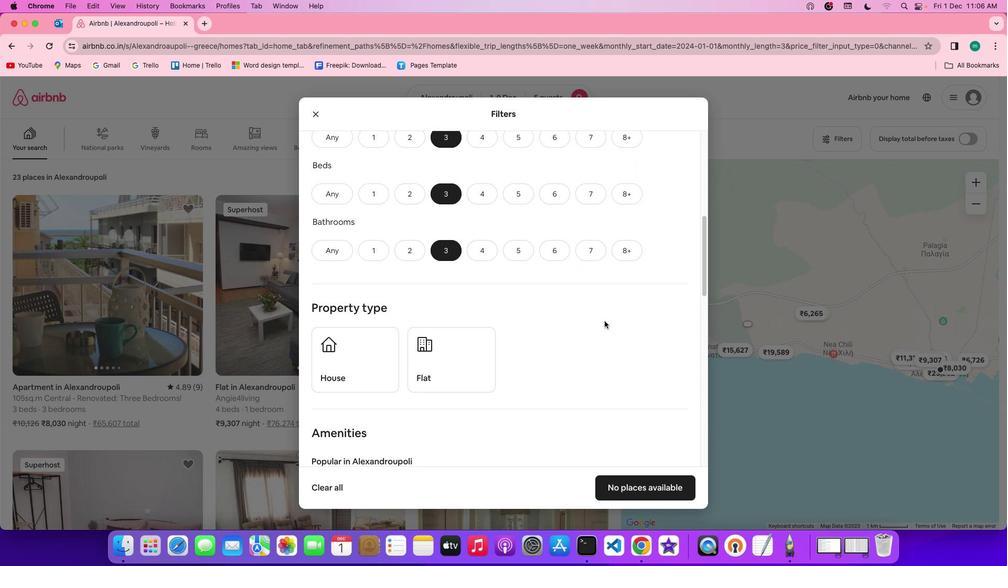 
Action: Mouse scrolled (605, 321) with delta (0, 0)
Screenshot: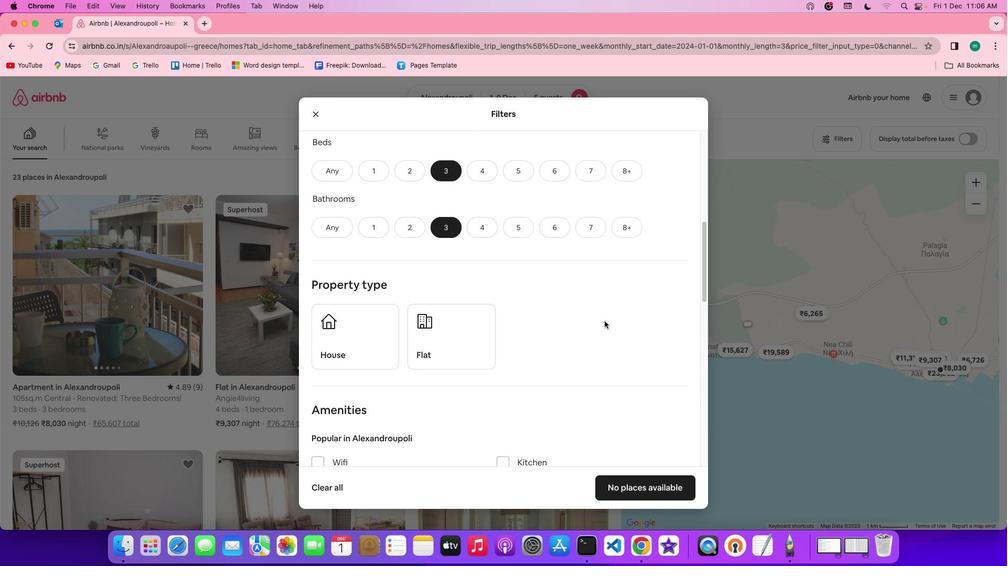 
Action: Mouse moved to (605, 321)
Screenshot: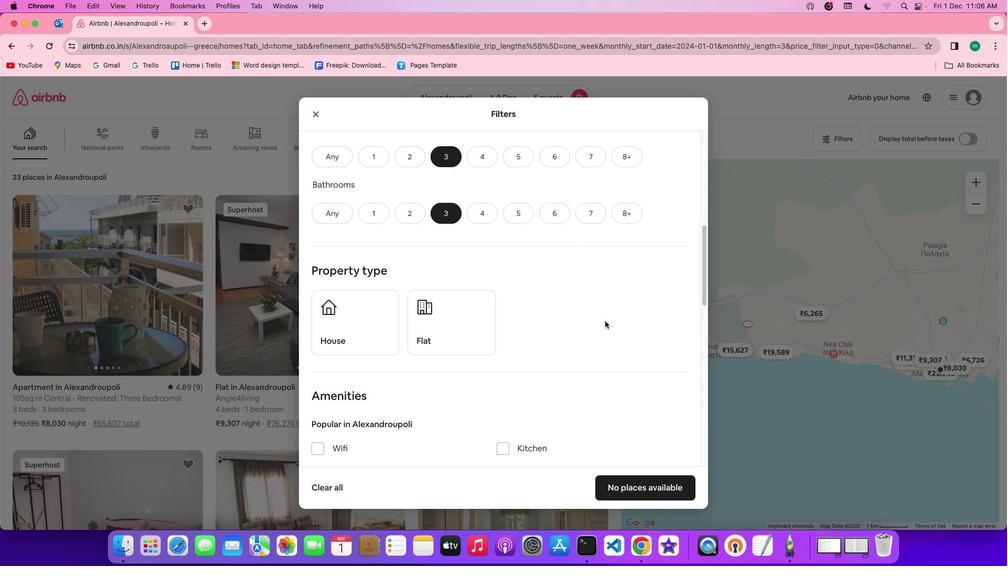 
Action: Mouse scrolled (605, 321) with delta (0, 0)
Screenshot: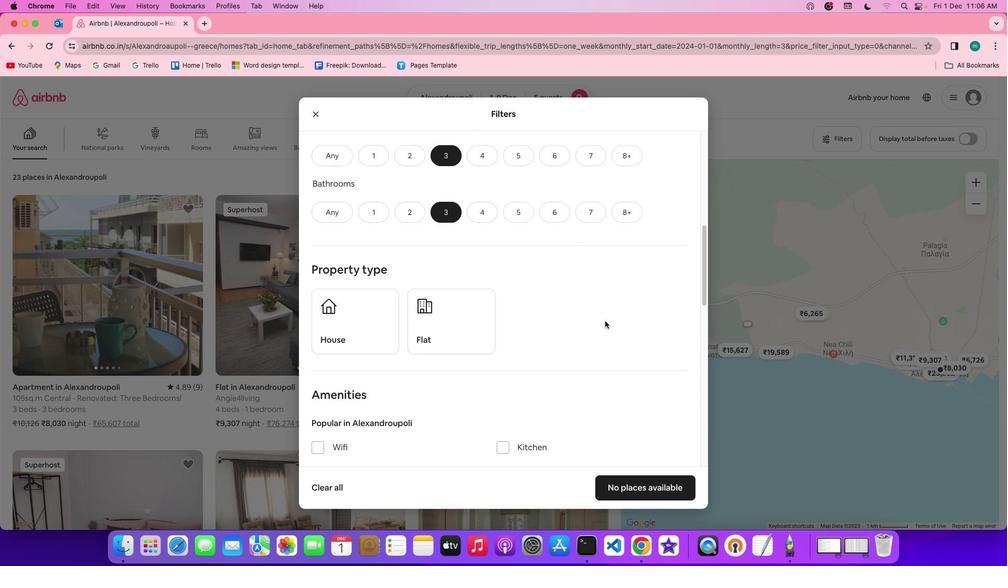
Action: Mouse scrolled (605, 321) with delta (0, 0)
Screenshot: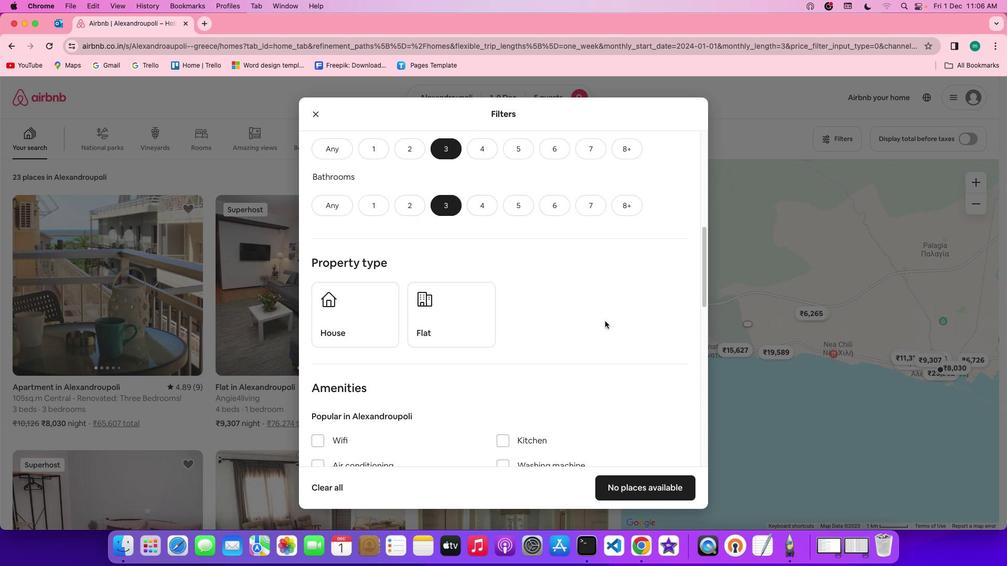 
Action: Mouse scrolled (605, 321) with delta (0, 0)
Screenshot: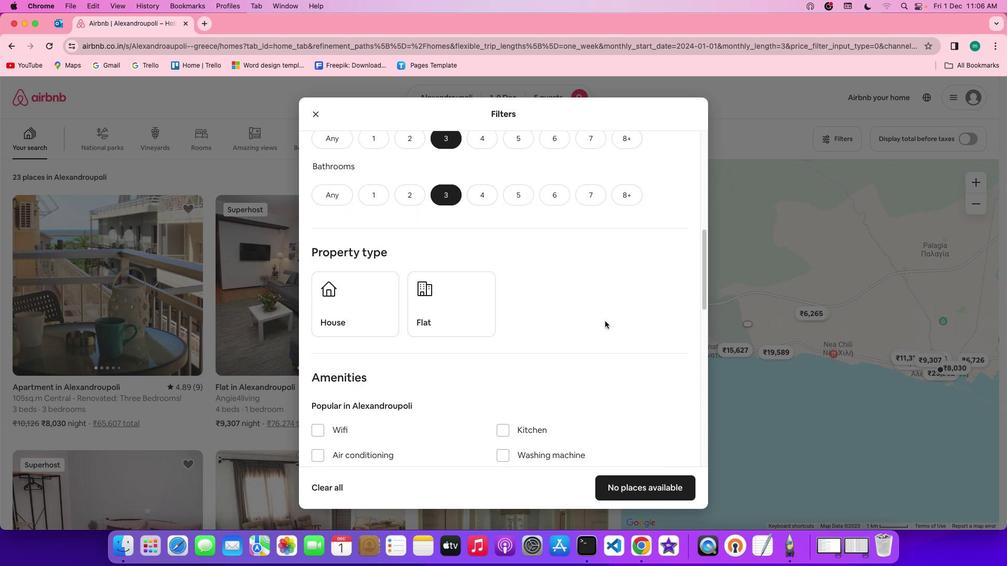 
Action: Mouse scrolled (605, 321) with delta (0, 0)
Screenshot: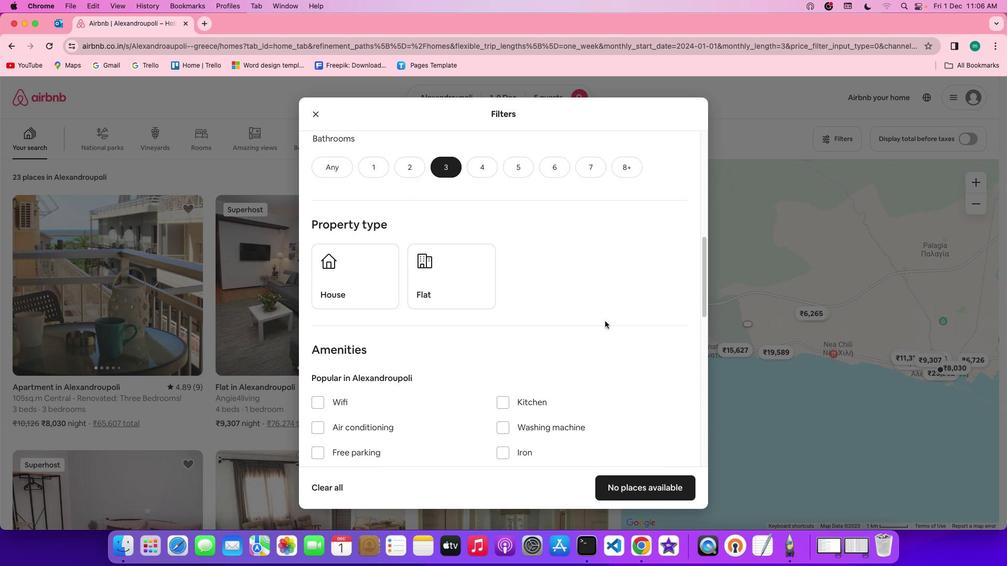 
Action: Mouse scrolled (605, 321) with delta (0, 0)
Screenshot: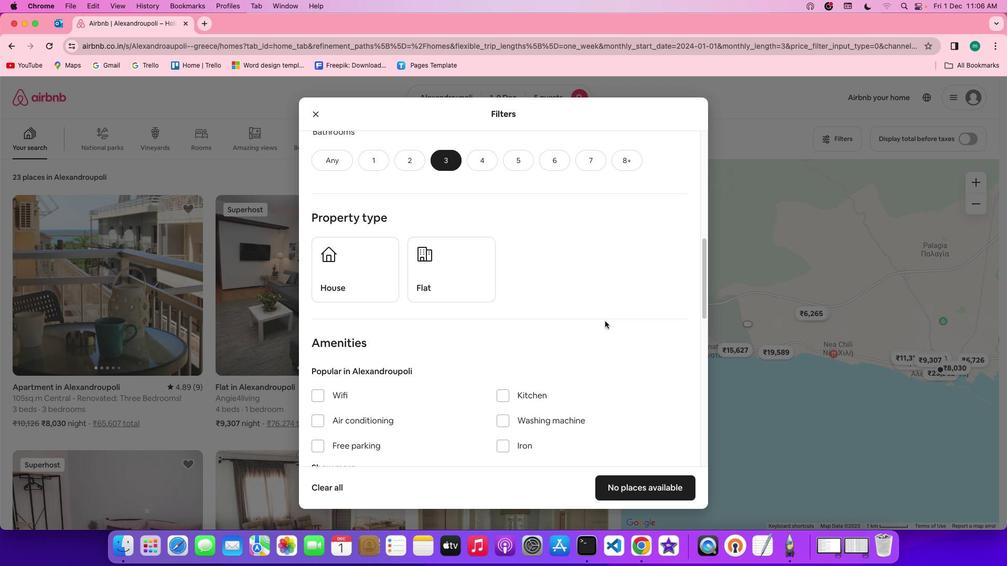 
Action: Mouse scrolled (605, 321) with delta (0, 0)
Screenshot: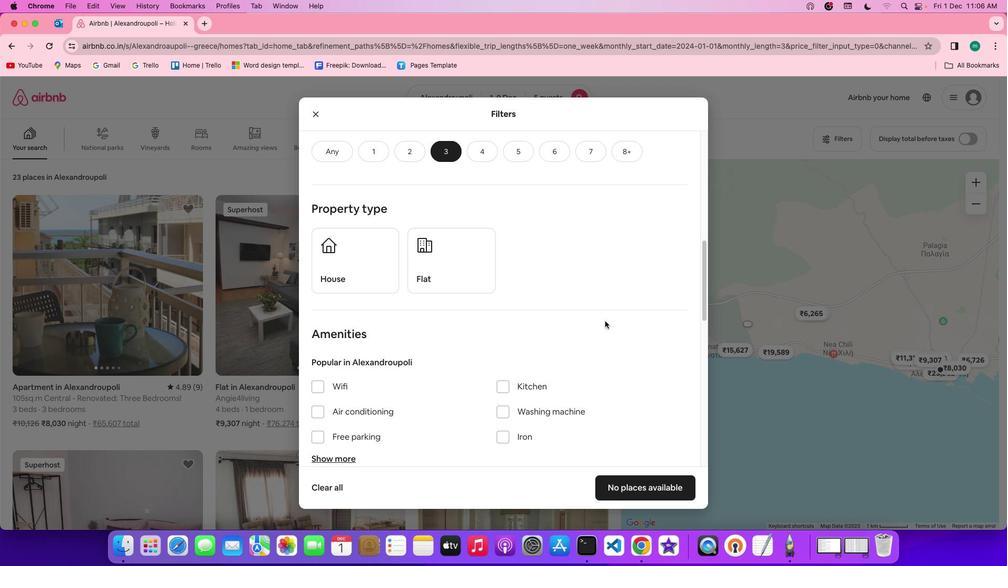 
Action: Mouse scrolled (605, 321) with delta (0, 0)
Screenshot: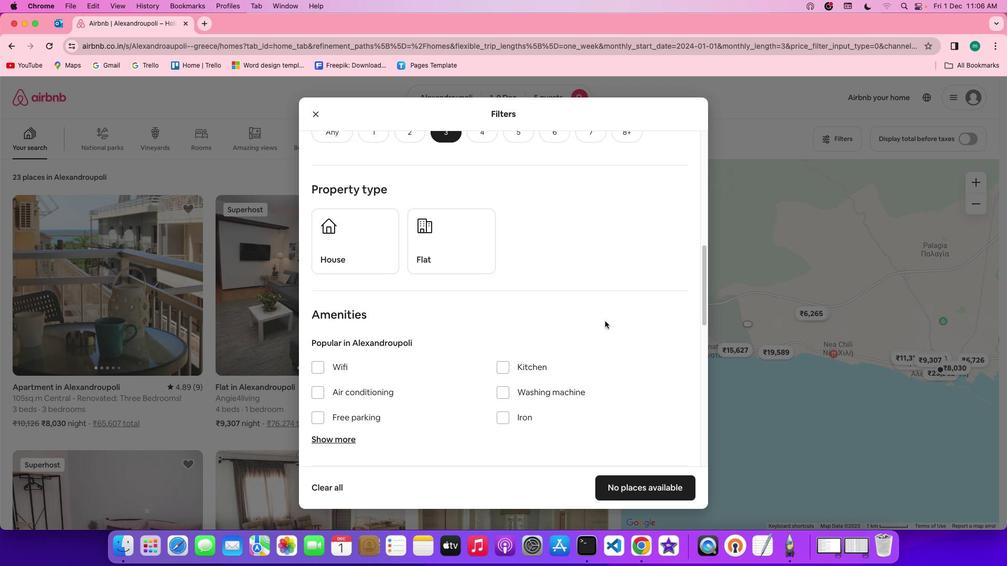 
Action: Mouse scrolled (605, 321) with delta (0, 0)
Screenshot: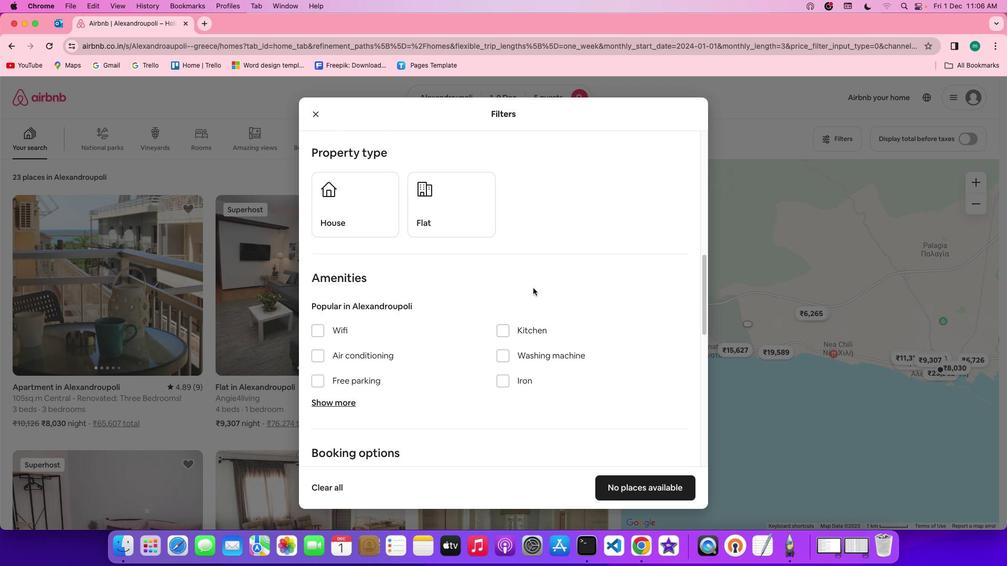 
Action: Mouse moved to (346, 208)
Screenshot: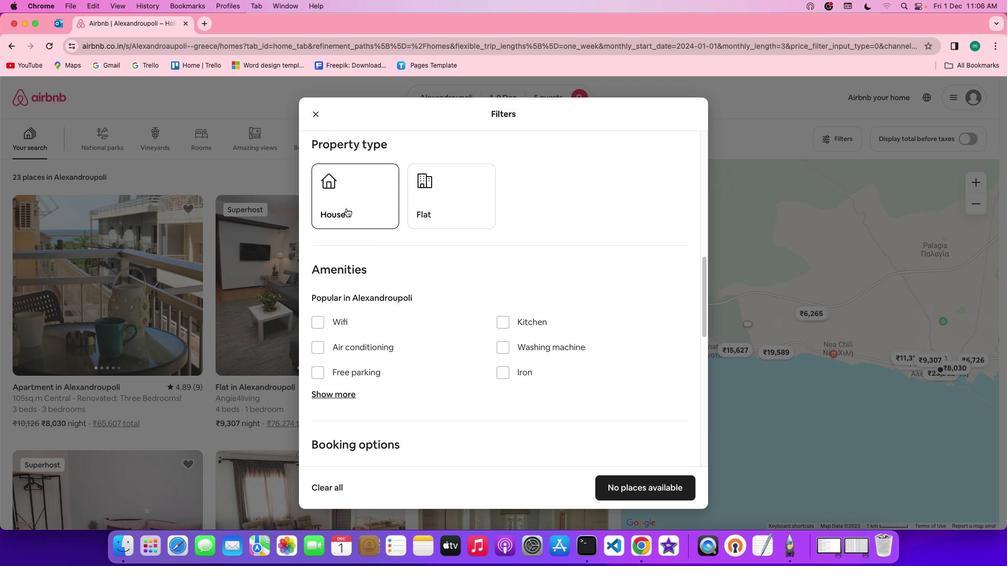
Action: Mouse pressed left at (346, 208)
Screenshot: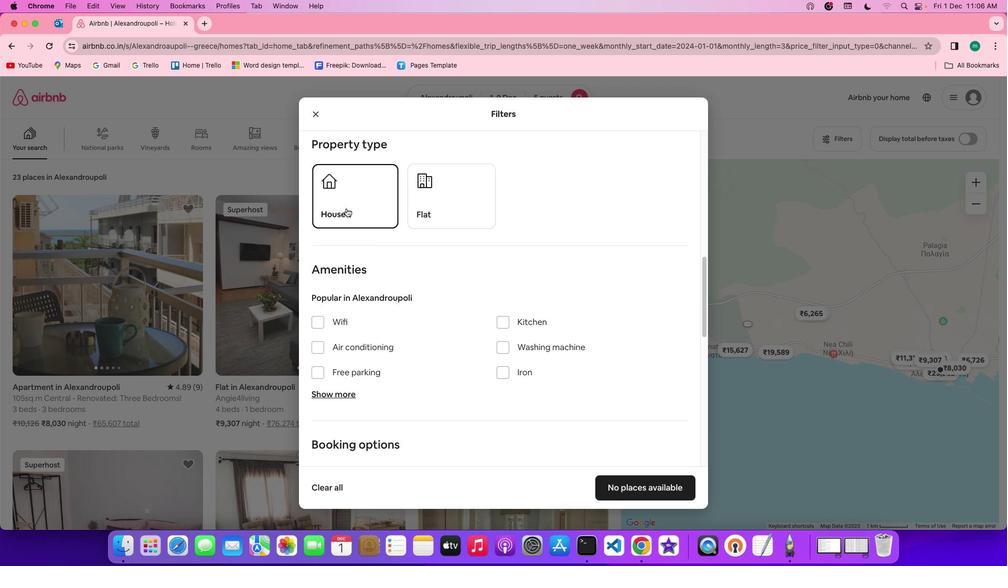 
Action: Mouse moved to (569, 317)
Screenshot: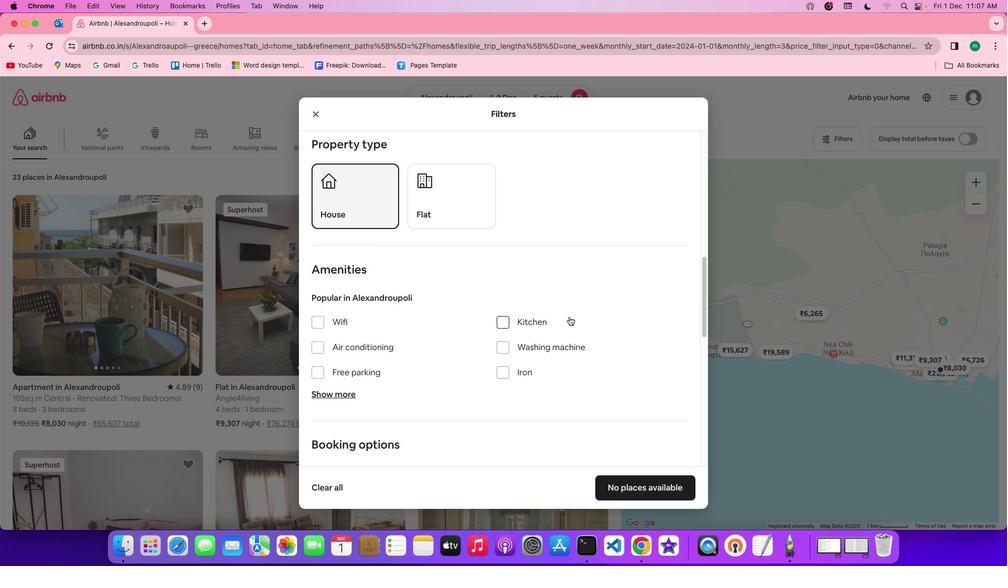 
Action: Mouse scrolled (569, 317) with delta (0, 0)
Screenshot: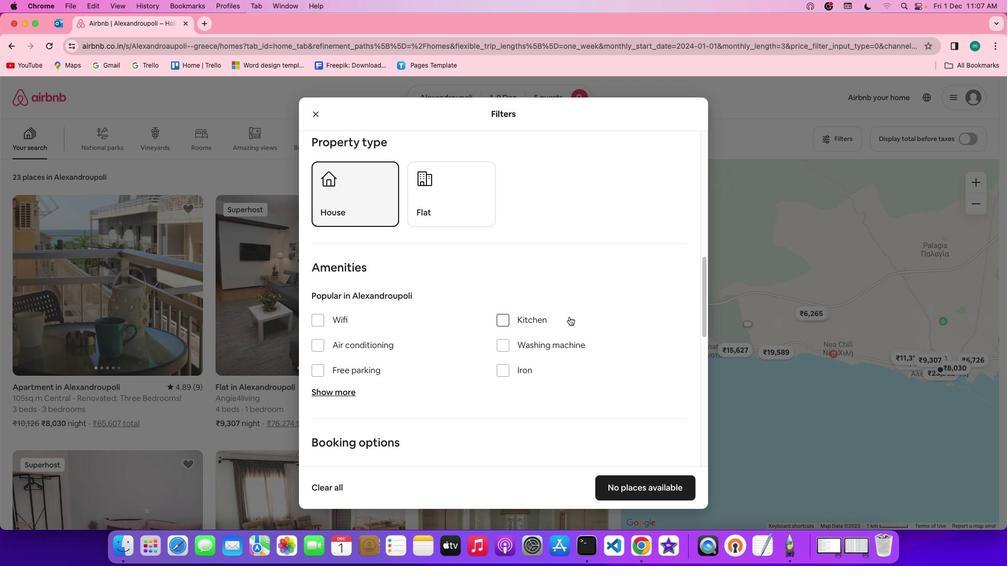 
Action: Mouse scrolled (569, 317) with delta (0, 0)
Screenshot: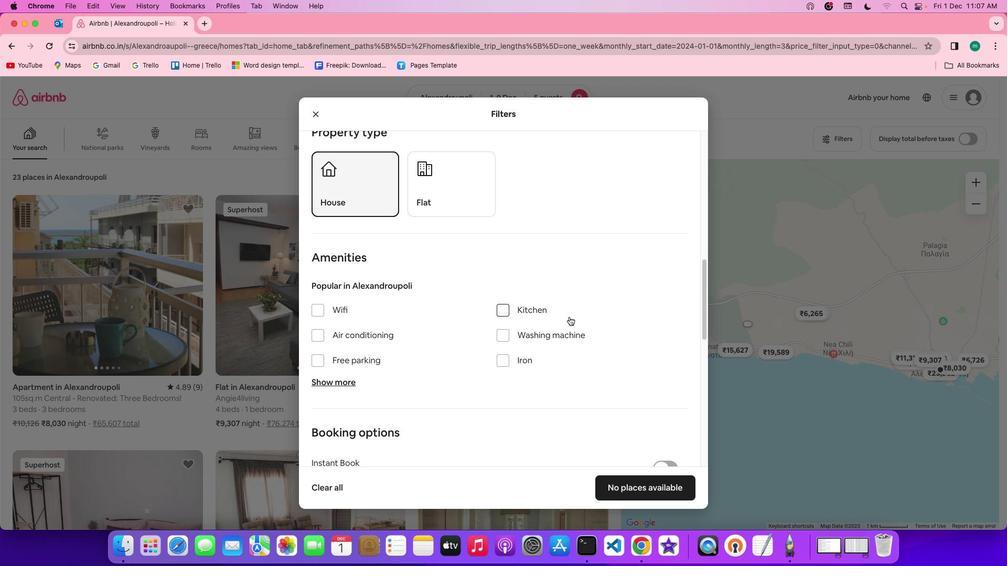 
Action: Mouse scrolled (569, 317) with delta (0, 0)
Screenshot: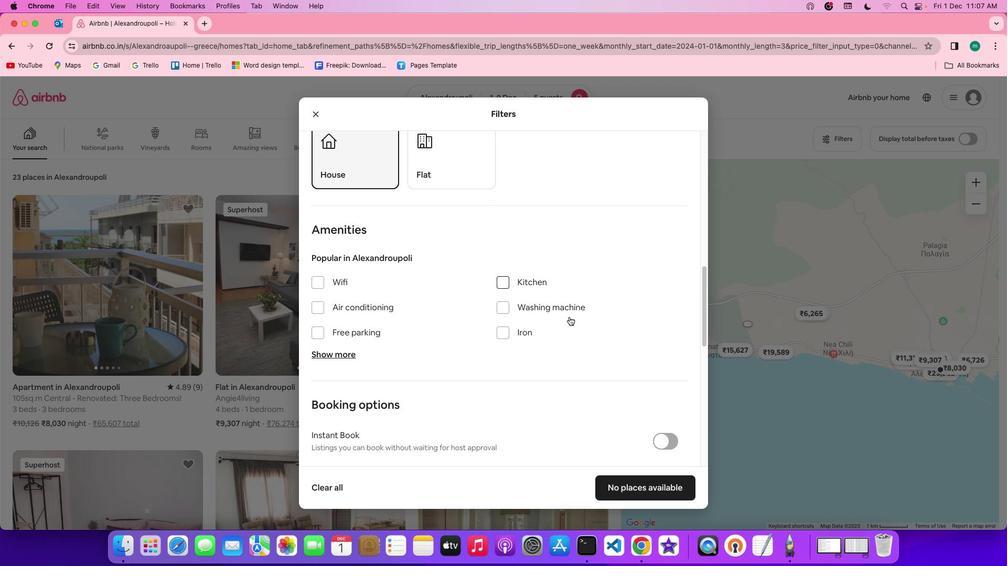 
Action: Mouse scrolled (569, 317) with delta (0, 0)
Screenshot: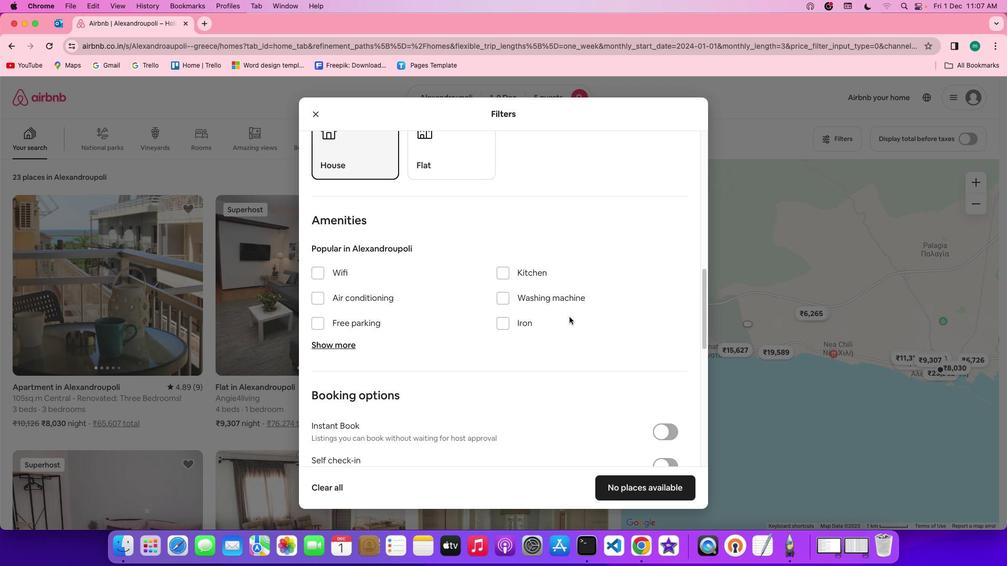 
Action: Mouse scrolled (569, 317) with delta (0, 0)
Screenshot: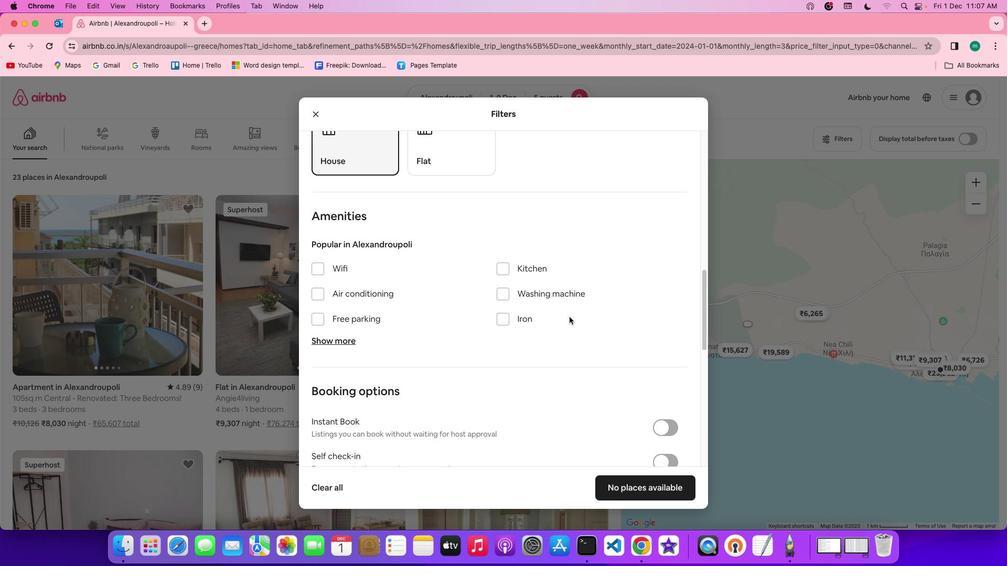 
Action: Mouse scrolled (569, 317) with delta (0, 0)
Screenshot: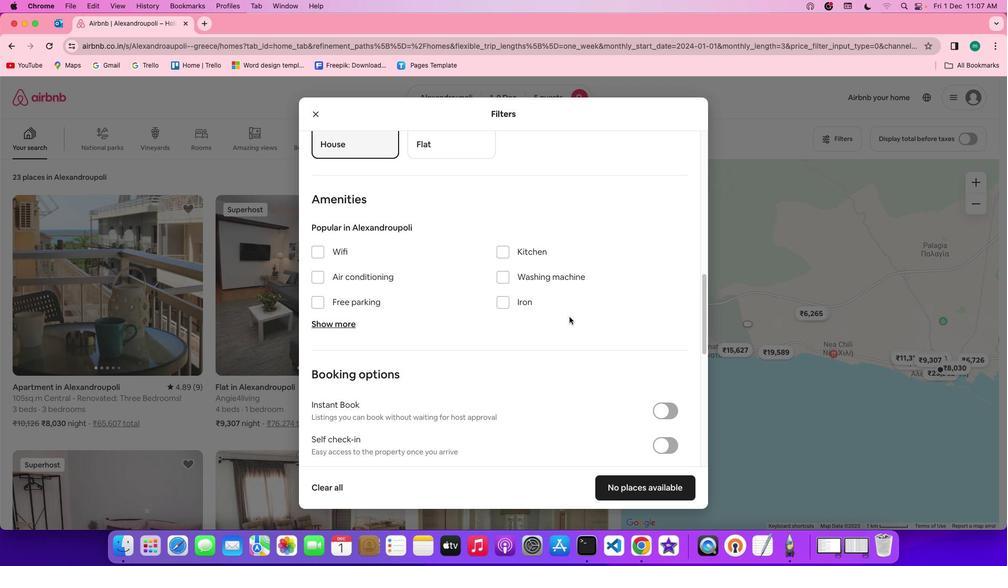 
Action: Mouse scrolled (569, 317) with delta (0, 0)
Screenshot: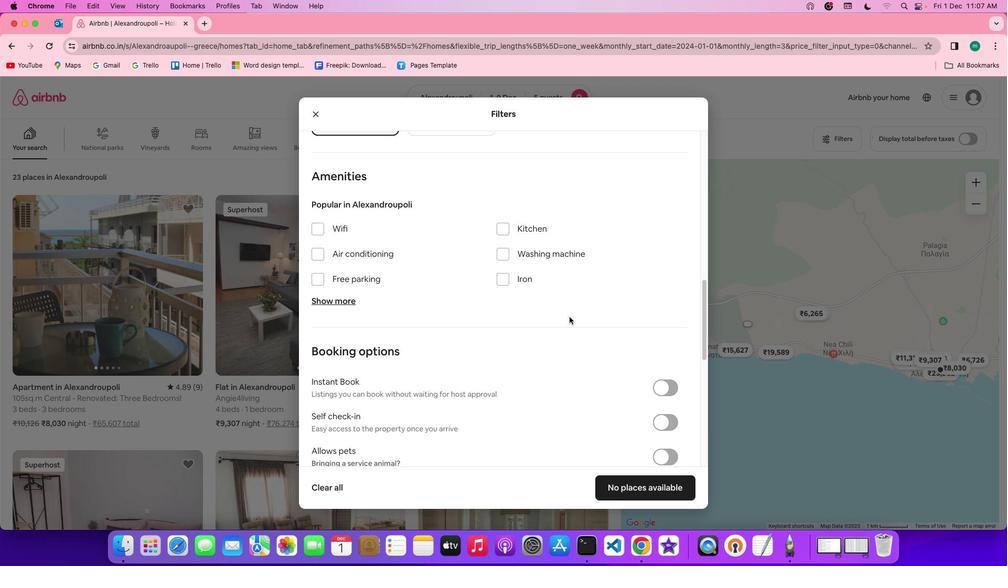 
Action: Mouse scrolled (569, 317) with delta (0, 0)
Screenshot: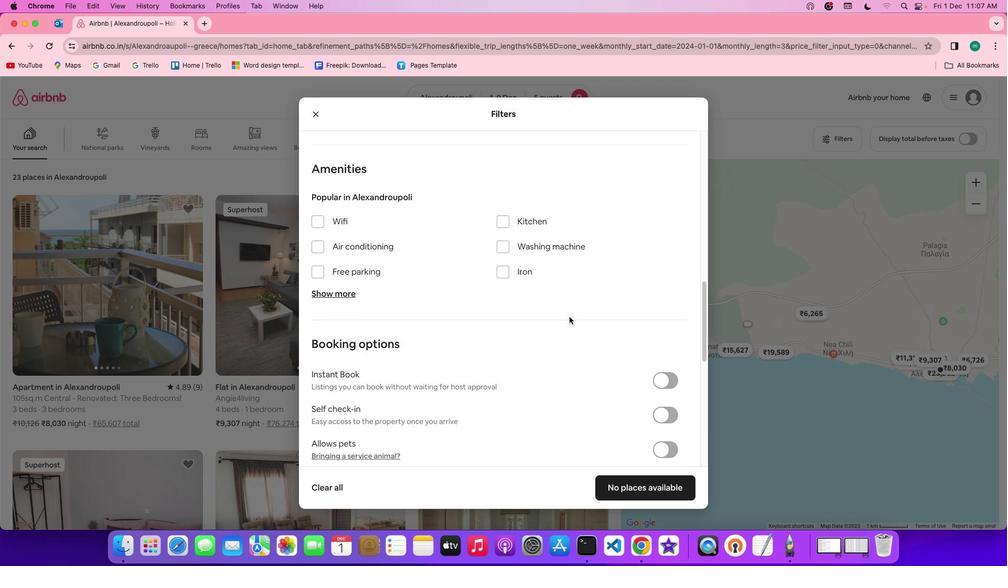 
Action: Mouse scrolled (569, 317) with delta (0, 0)
Screenshot: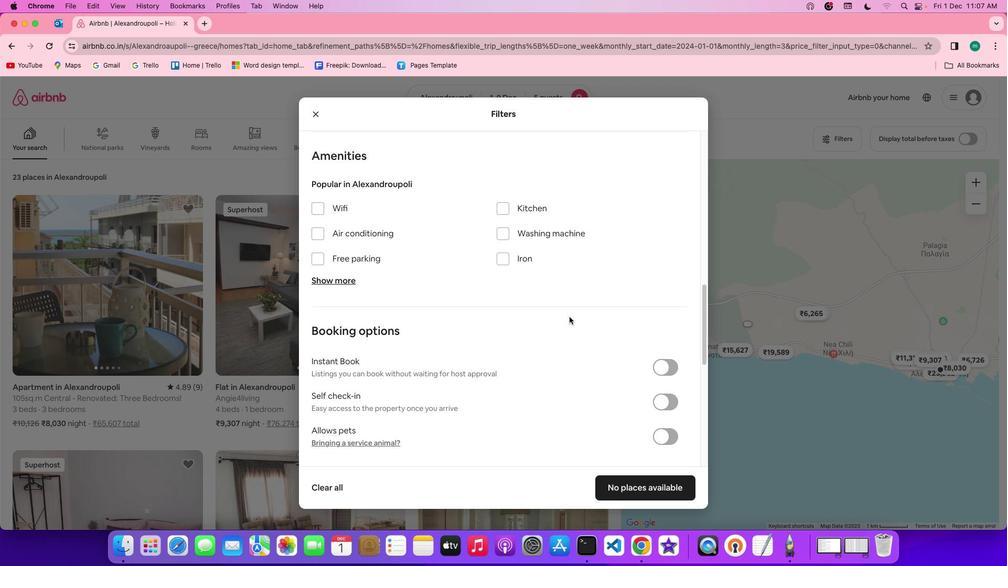 
Action: Mouse scrolled (569, 317) with delta (0, 0)
Screenshot: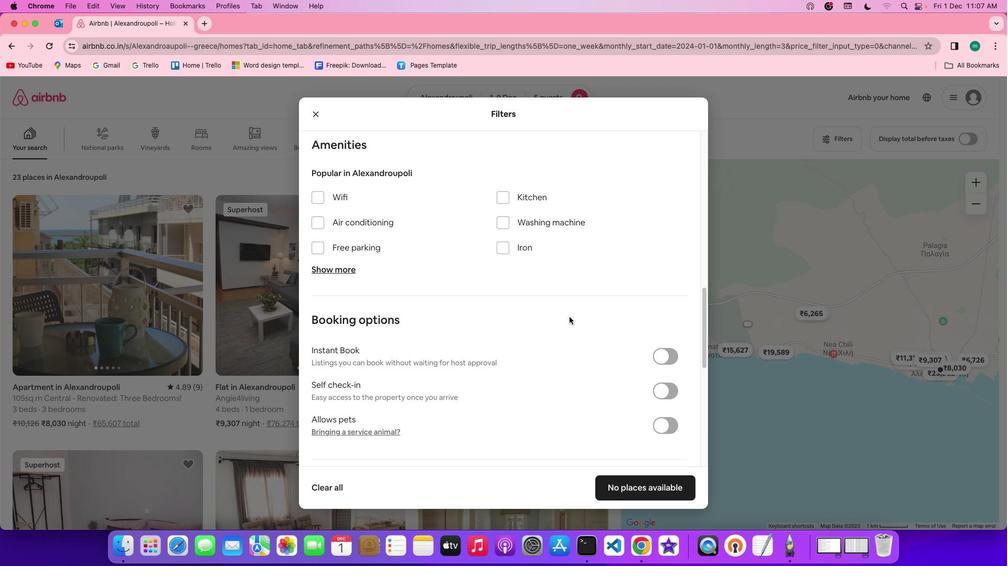 
Action: Mouse scrolled (569, 317) with delta (0, 0)
Screenshot: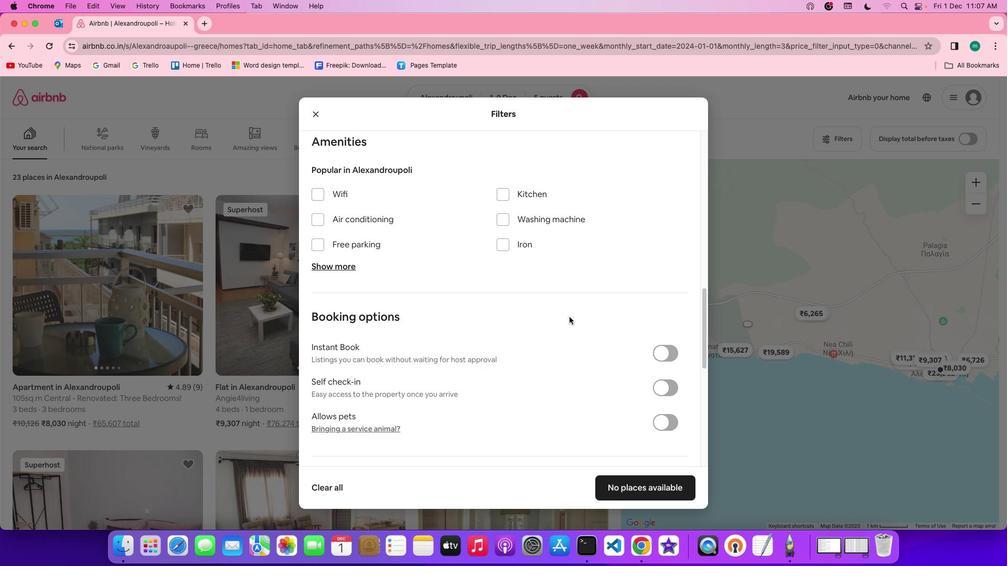 
Action: Mouse scrolled (569, 317) with delta (0, 0)
Screenshot: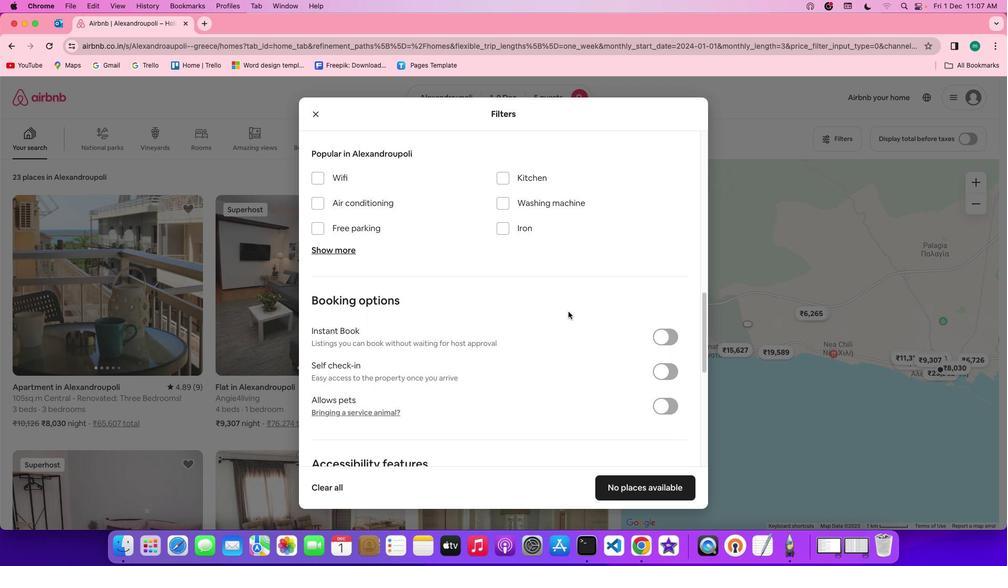 
Action: Mouse moved to (553, 199)
Screenshot: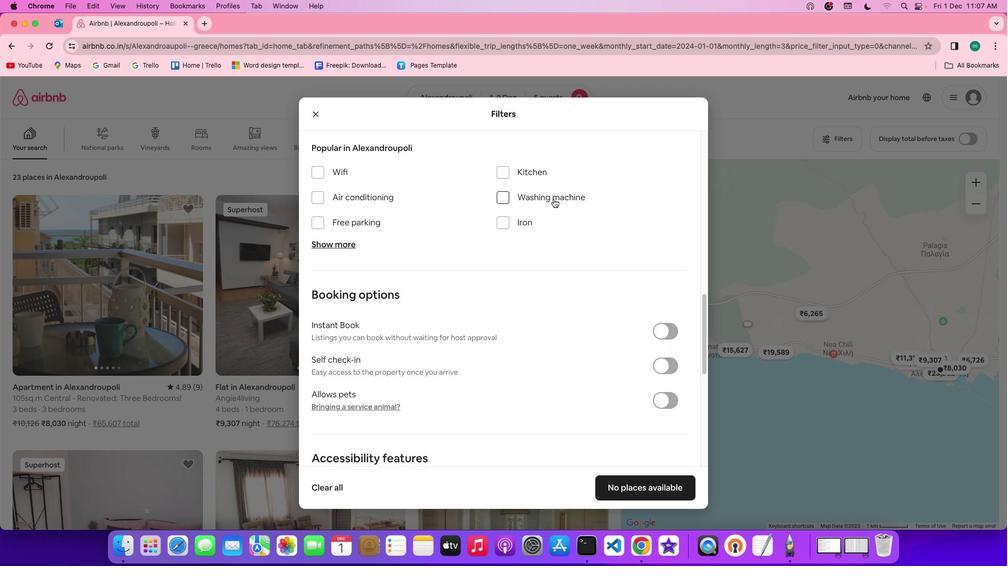 
Action: Mouse pressed left at (553, 199)
Screenshot: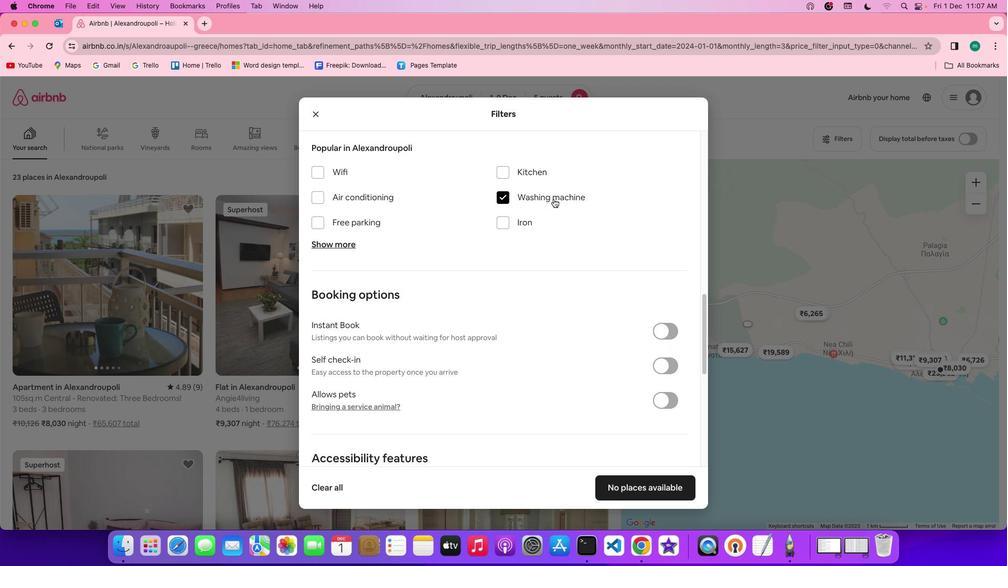 
Action: Mouse moved to (583, 293)
Screenshot: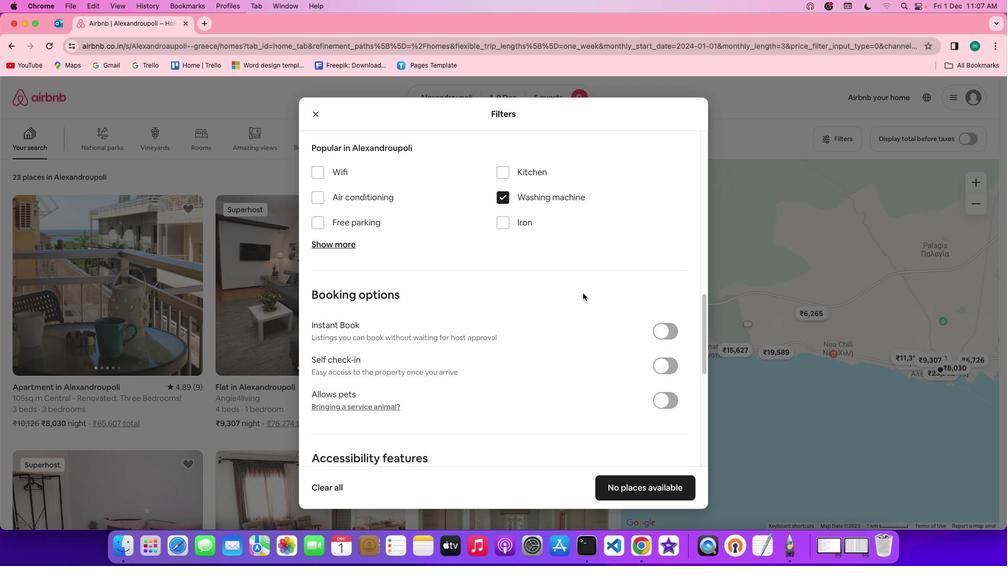 
Action: Mouse scrolled (583, 293) with delta (0, 0)
Screenshot: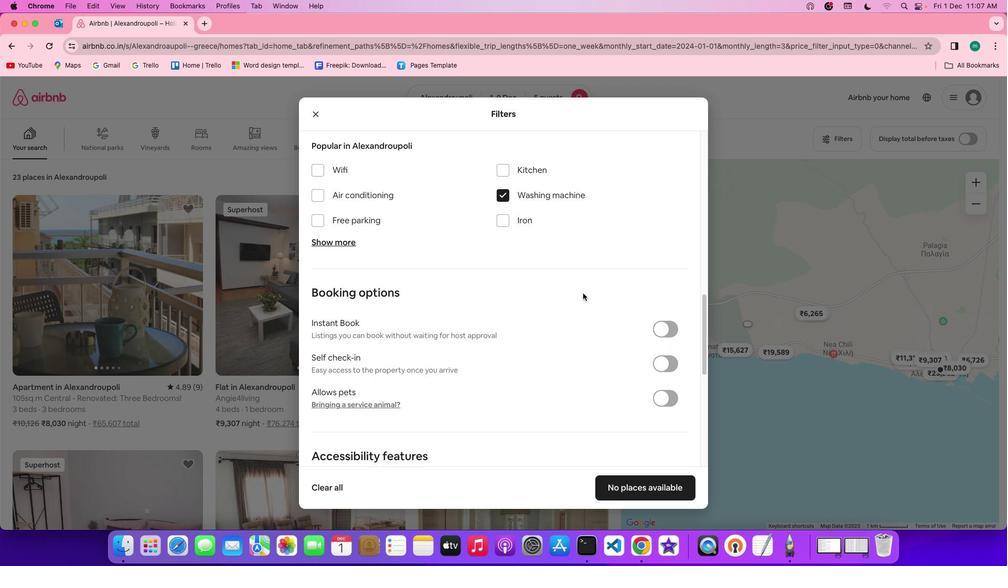 
Action: Mouse scrolled (583, 293) with delta (0, 0)
Screenshot: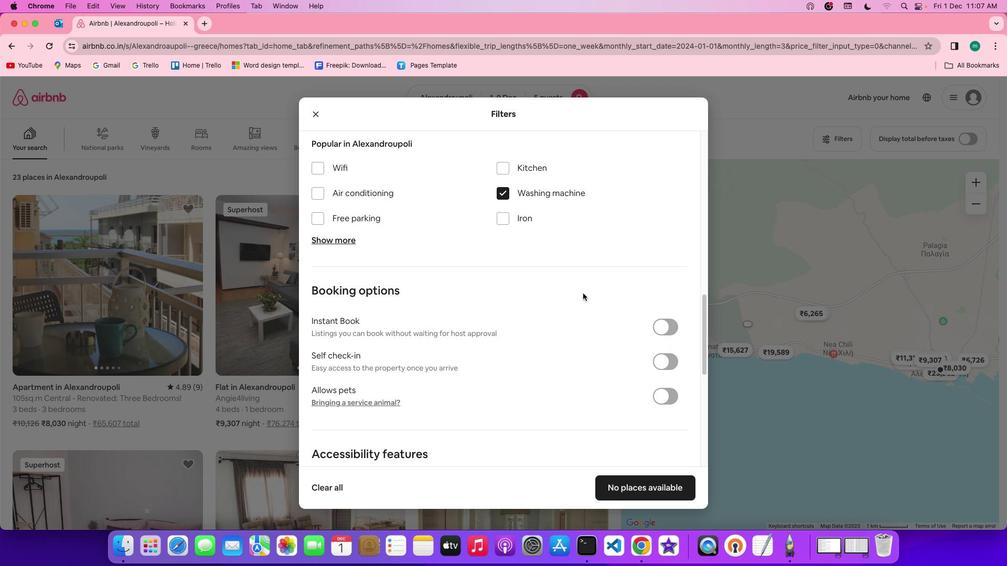 
Action: Mouse scrolled (583, 293) with delta (0, 0)
Screenshot: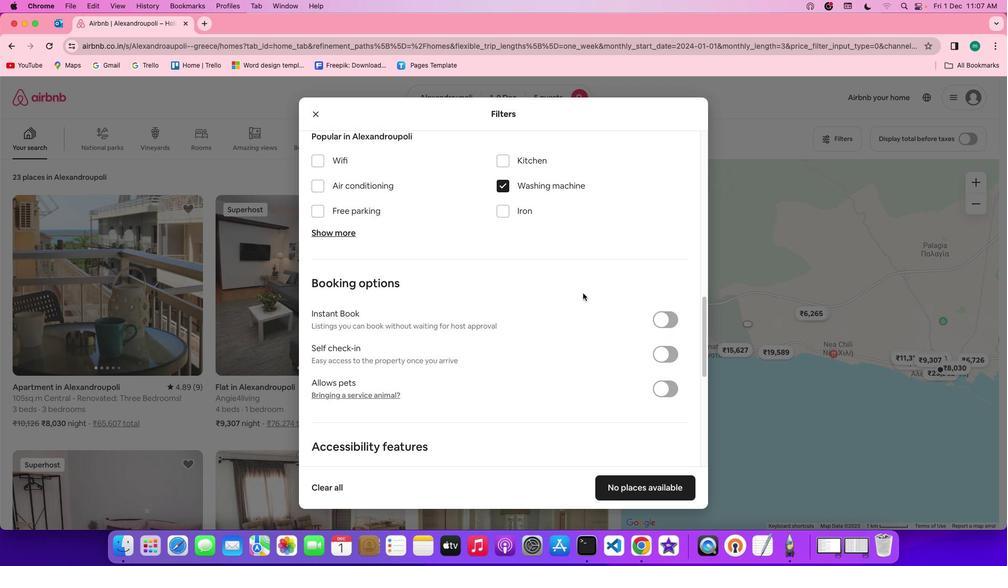 
Action: Mouse scrolled (583, 293) with delta (0, 0)
Screenshot: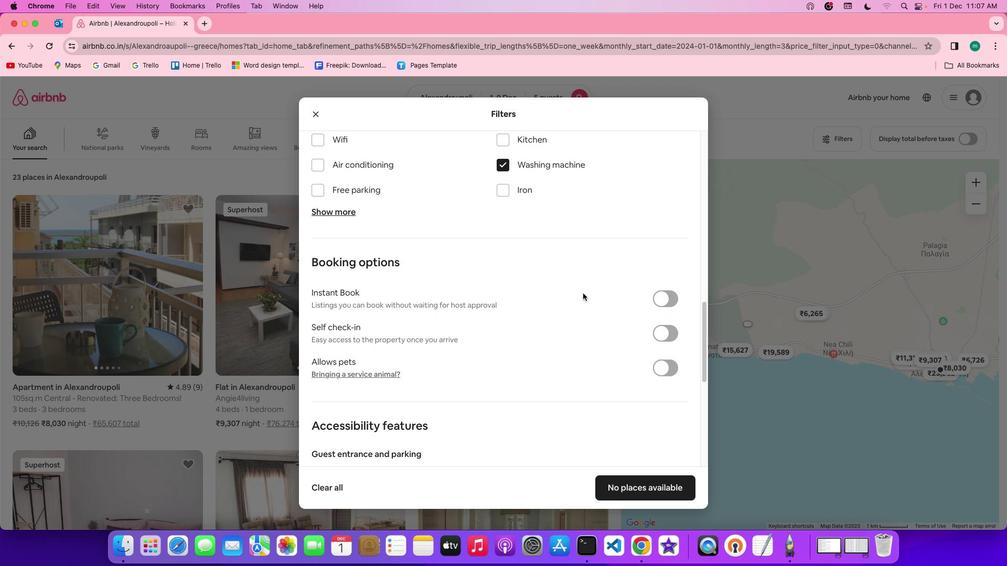 
Action: Mouse scrolled (583, 293) with delta (0, 0)
Screenshot: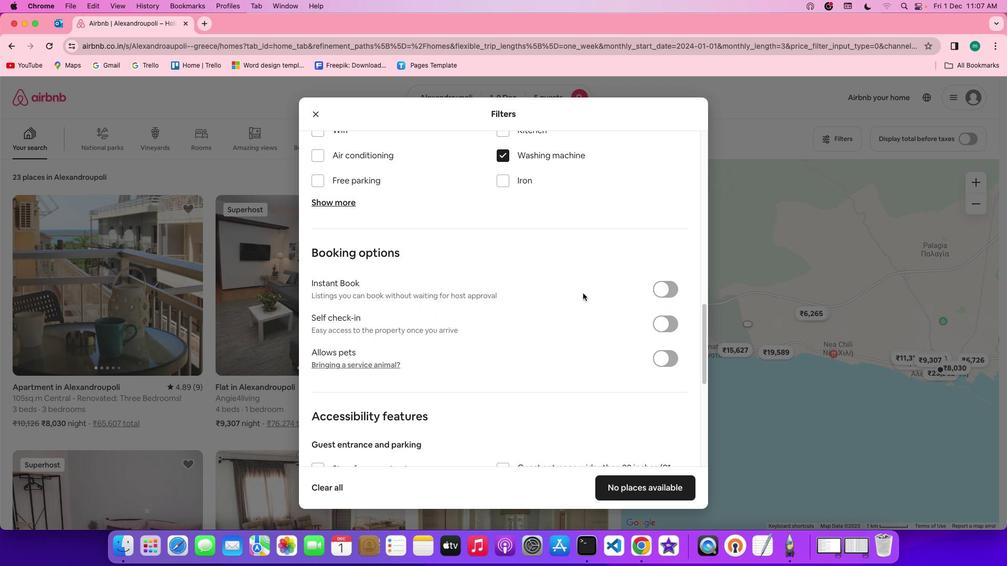 
Action: Mouse scrolled (583, 293) with delta (0, 0)
Screenshot: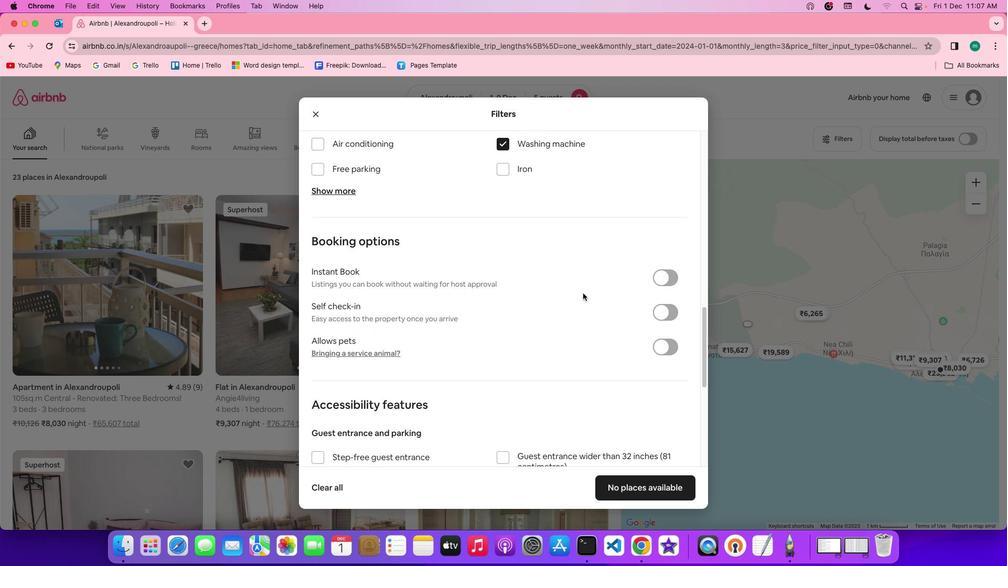 
Action: Mouse scrolled (583, 293) with delta (0, 0)
Screenshot: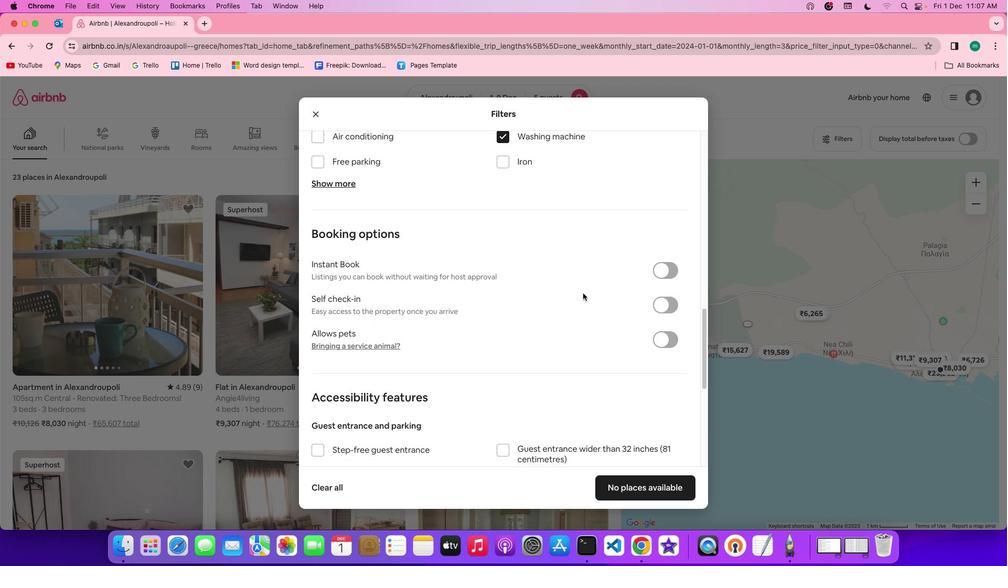 
Action: Mouse scrolled (583, 293) with delta (0, -1)
Screenshot: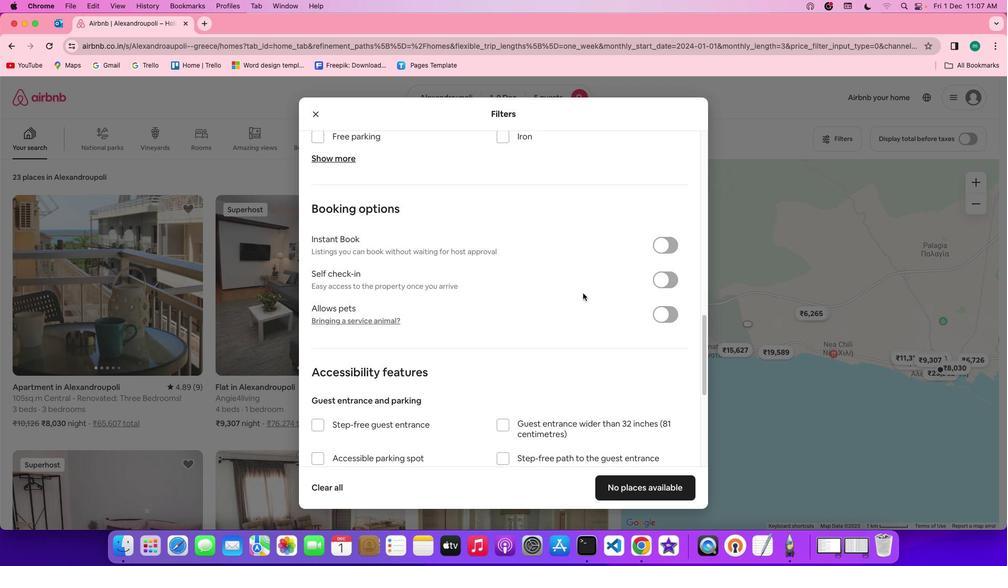 
Action: Mouse moved to (583, 293)
Screenshot: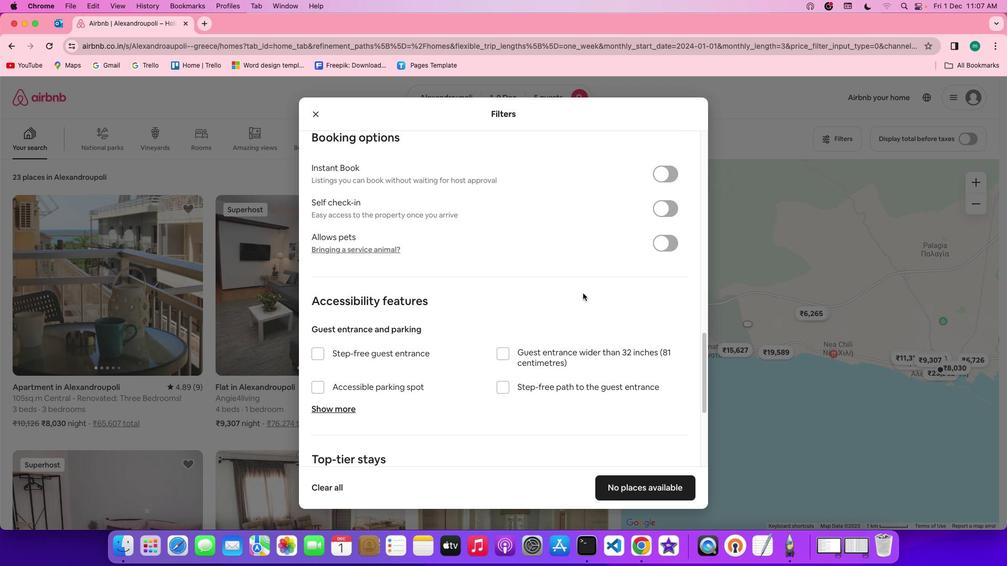 
Action: Mouse scrolled (583, 293) with delta (0, -1)
Screenshot: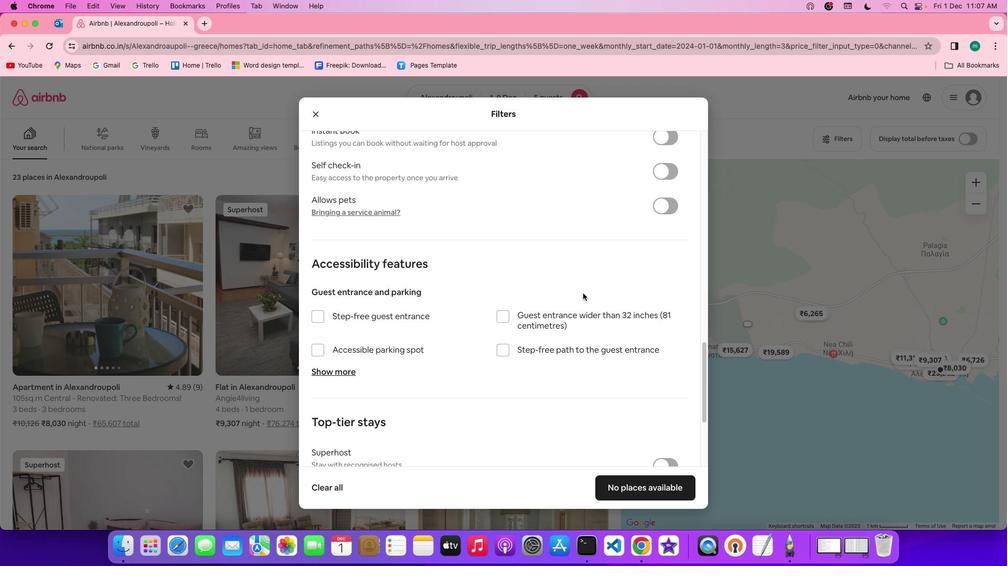 
Action: Mouse scrolled (583, 293) with delta (0, 0)
Screenshot: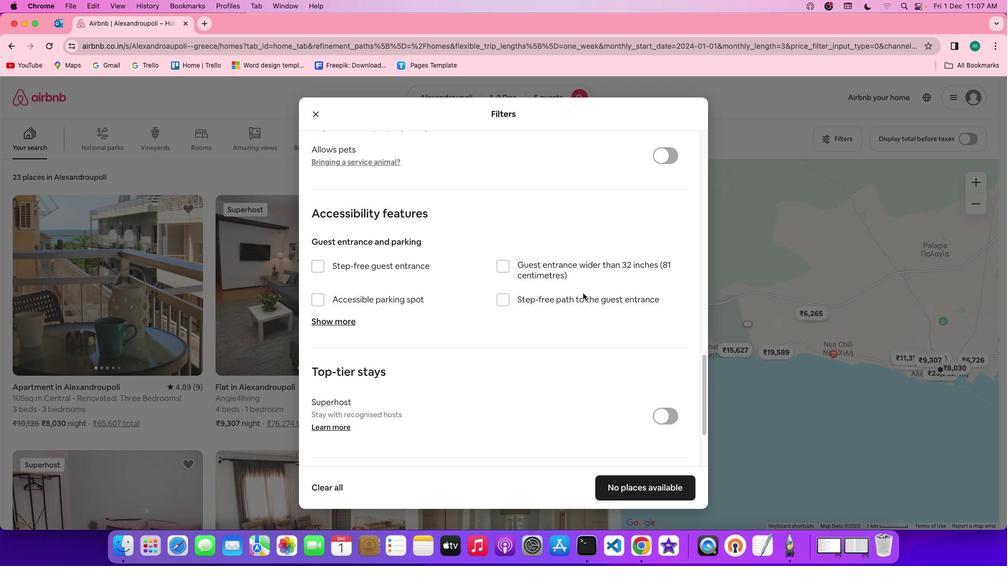 
Action: Mouse scrolled (583, 293) with delta (0, 0)
Screenshot: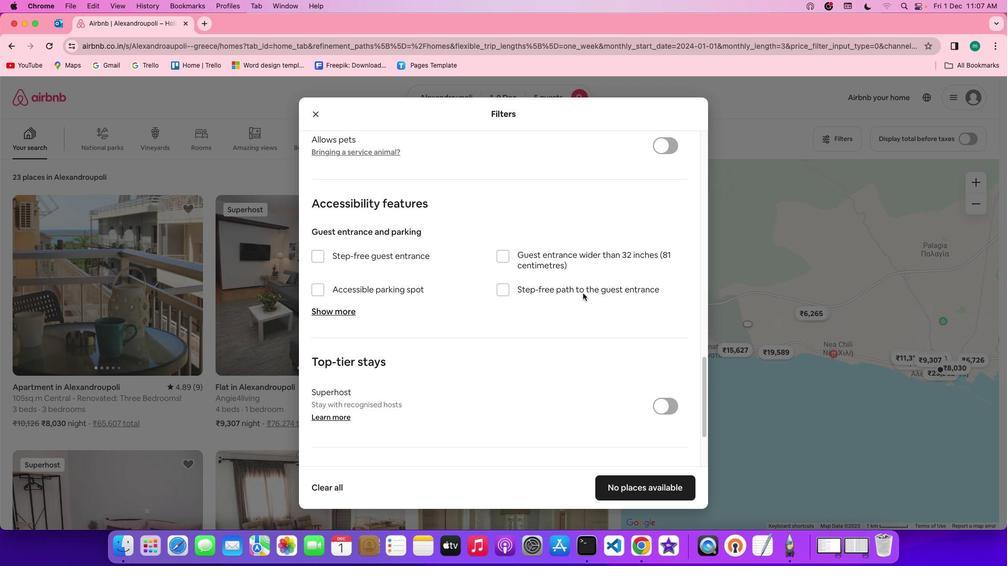 
Action: Mouse scrolled (583, 293) with delta (0, -1)
Screenshot: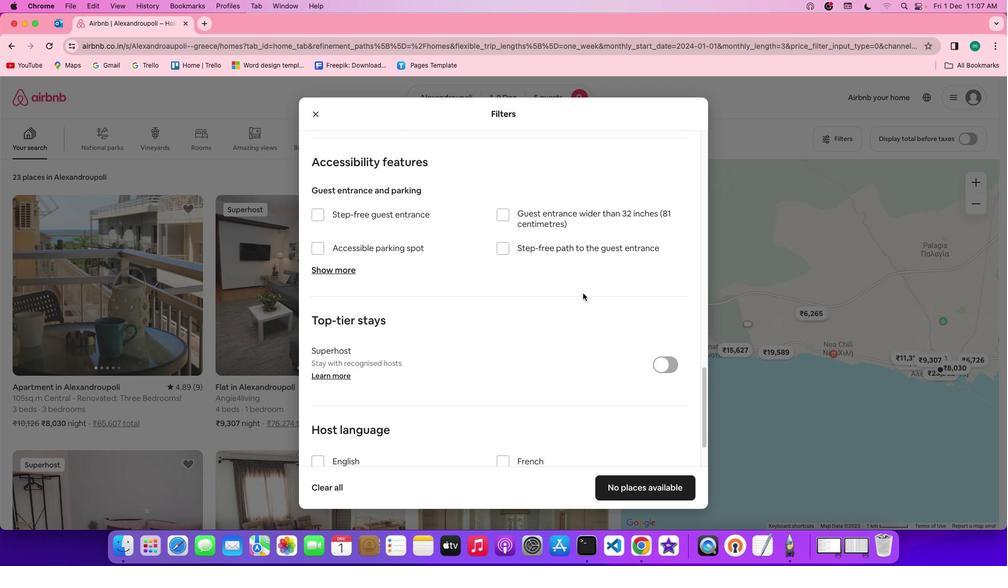 
Action: Mouse scrolled (583, 293) with delta (0, -2)
Screenshot: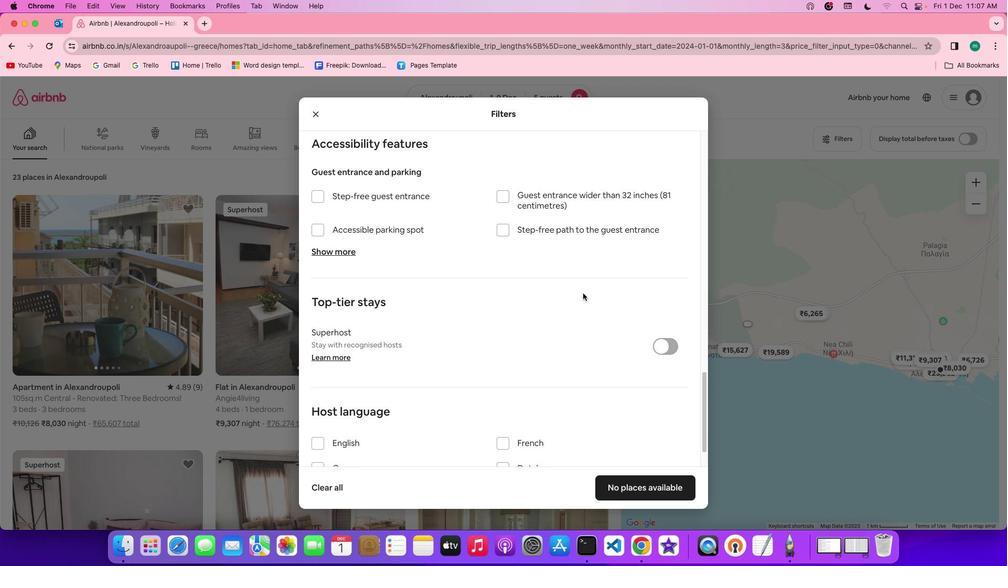 
Action: Mouse scrolled (583, 293) with delta (0, -2)
Screenshot: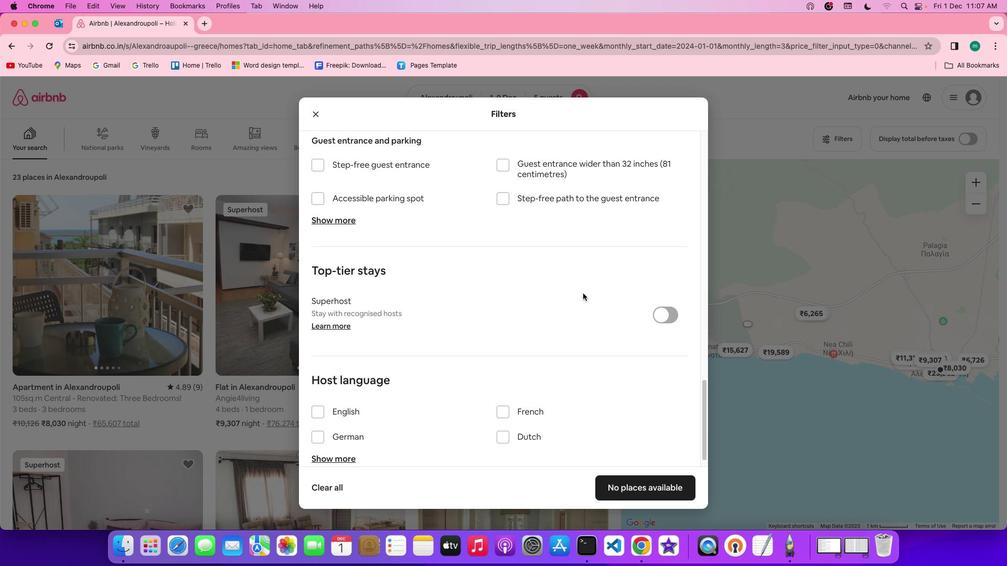 
Action: Mouse scrolled (583, 293) with delta (0, 0)
Screenshot: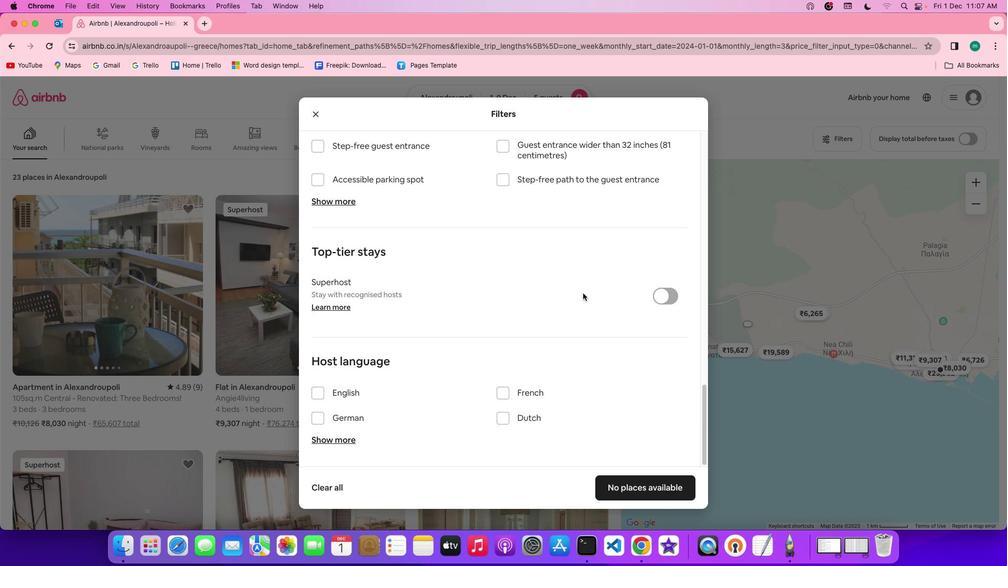 
Action: Mouse scrolled (583, 293) with delta (0, 0)
Screenshot: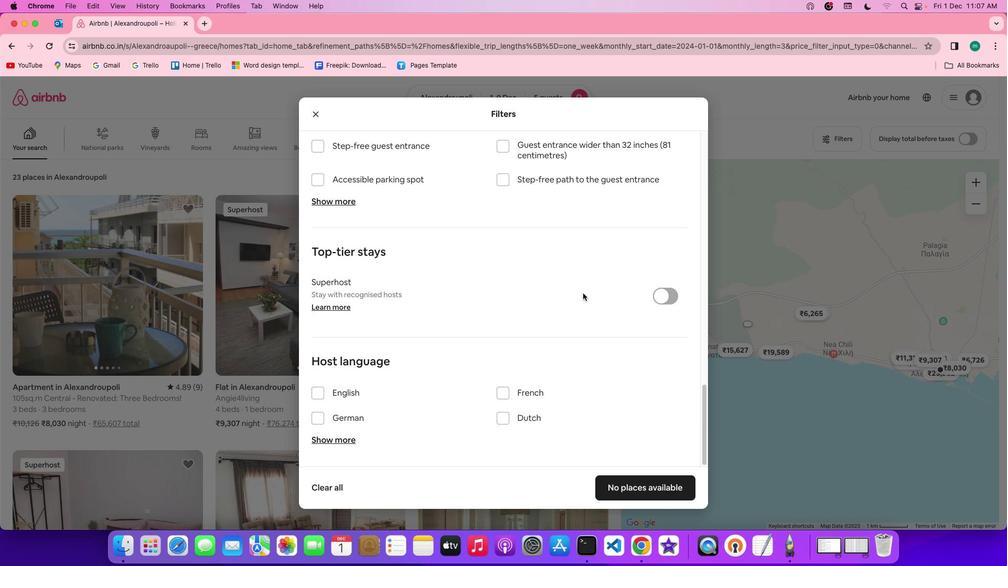 
Action: Mouse scrolled (583, 293) with delta (0, -1)
Screenshot: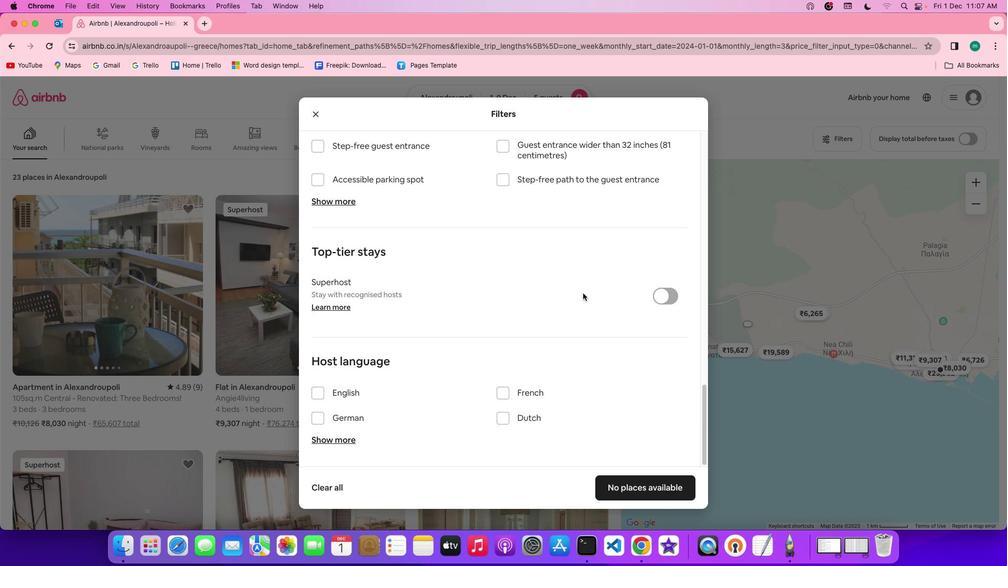 
Action: Mouse scrolled (583, 293) with delta (0, -2)
Screenshot: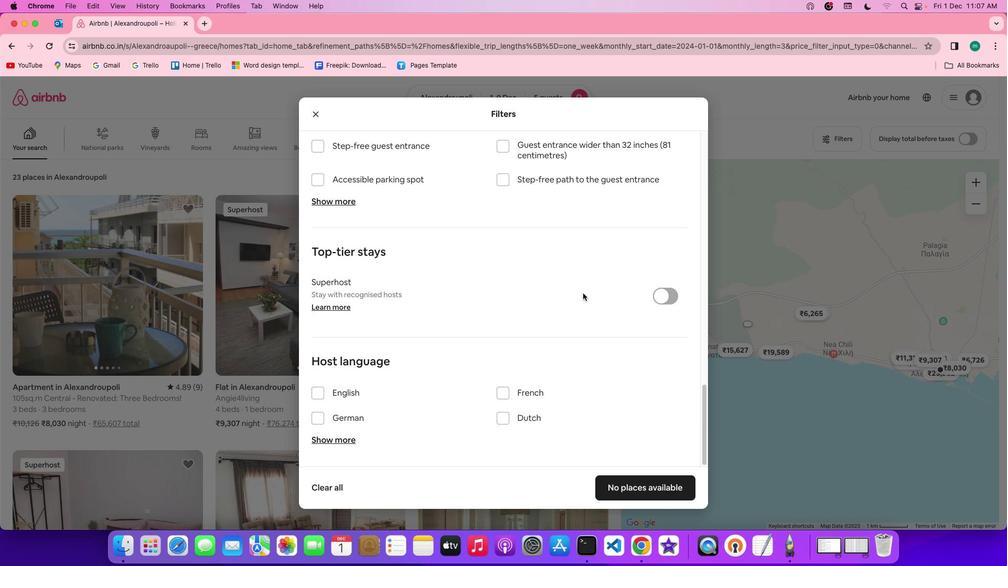 
Action: Mouse scrolled (583, 293) with delta (0, -3)
Screenshot: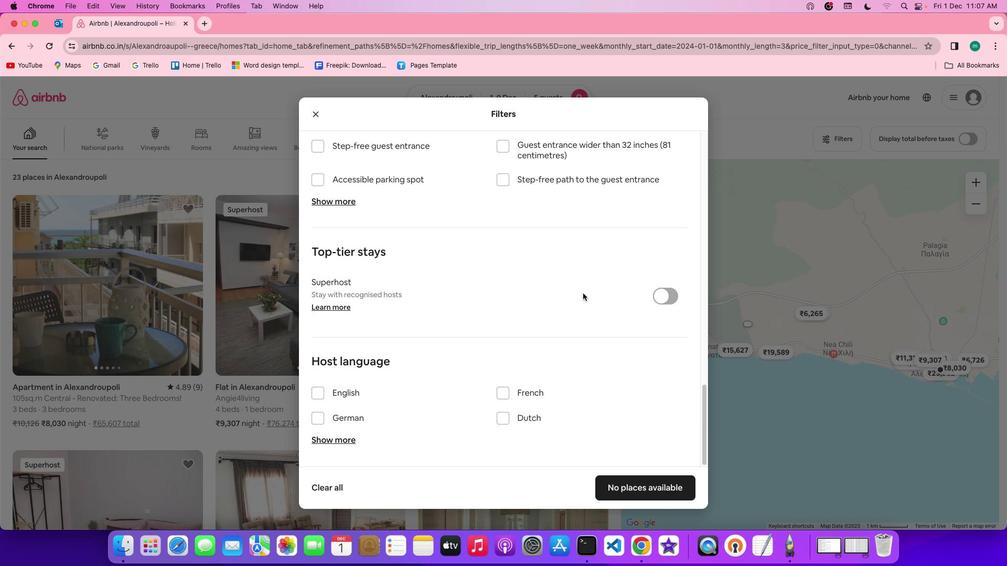 
Action: Mouse scrolled (583, 293) with delta (0, 0)
Screenshot: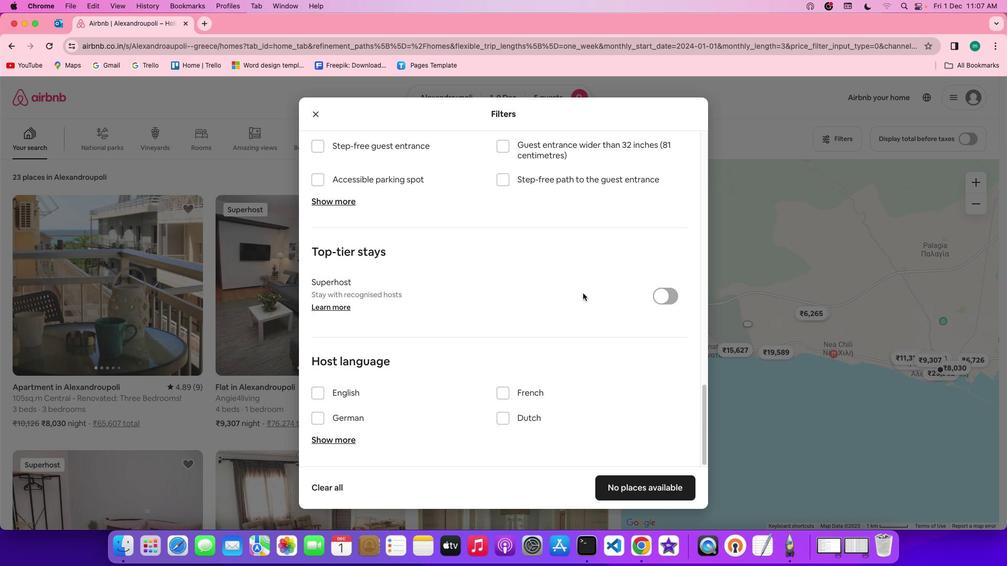 
Action: Mouse scrolled (583, 293) with delta (0, 0)
Screenshot: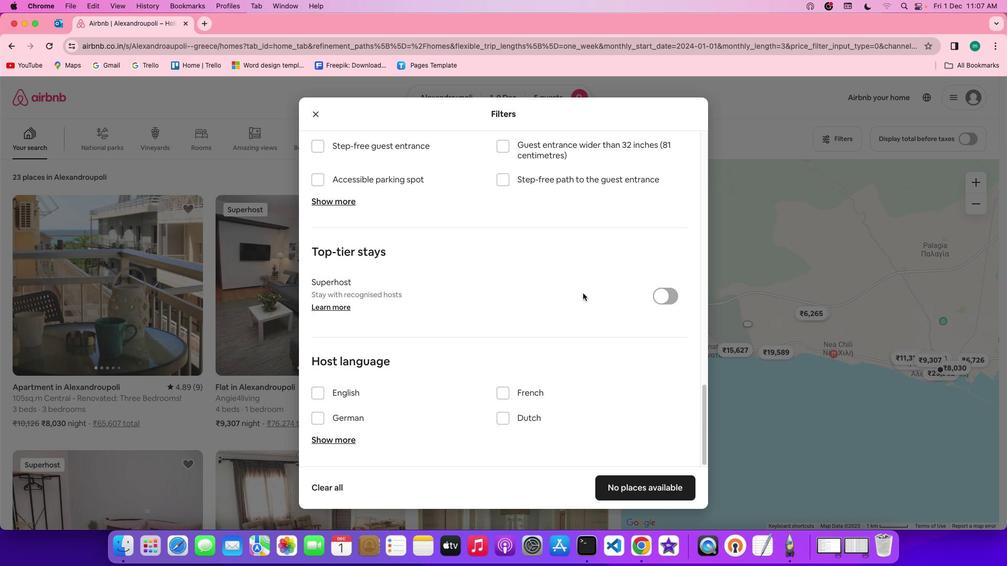 
Action: Mouse scrolled (583, 293) with delta (0, -1)
Screenshot: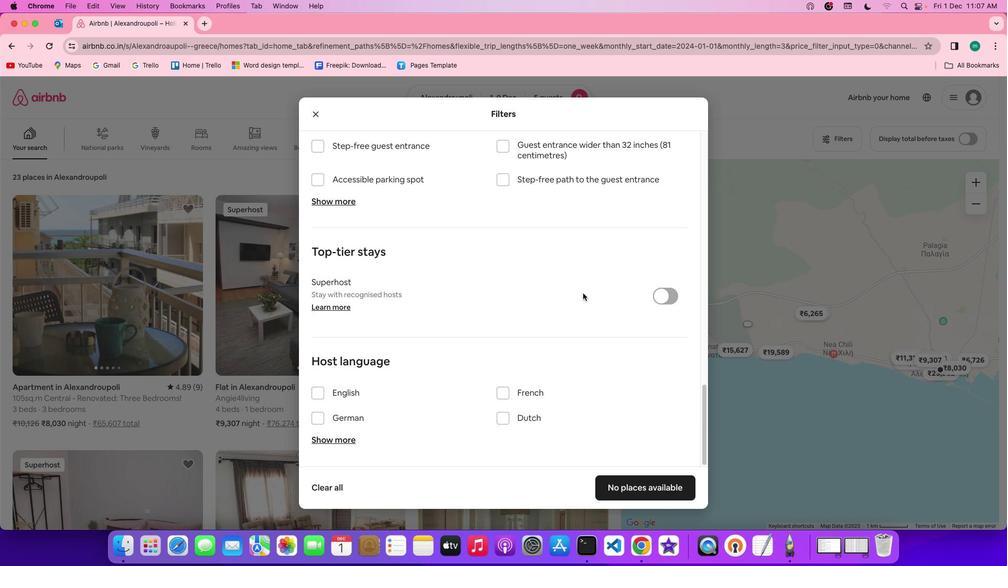 
Action: Mouse scrolled (583, 293) with delta (0, -2)
Screenshot: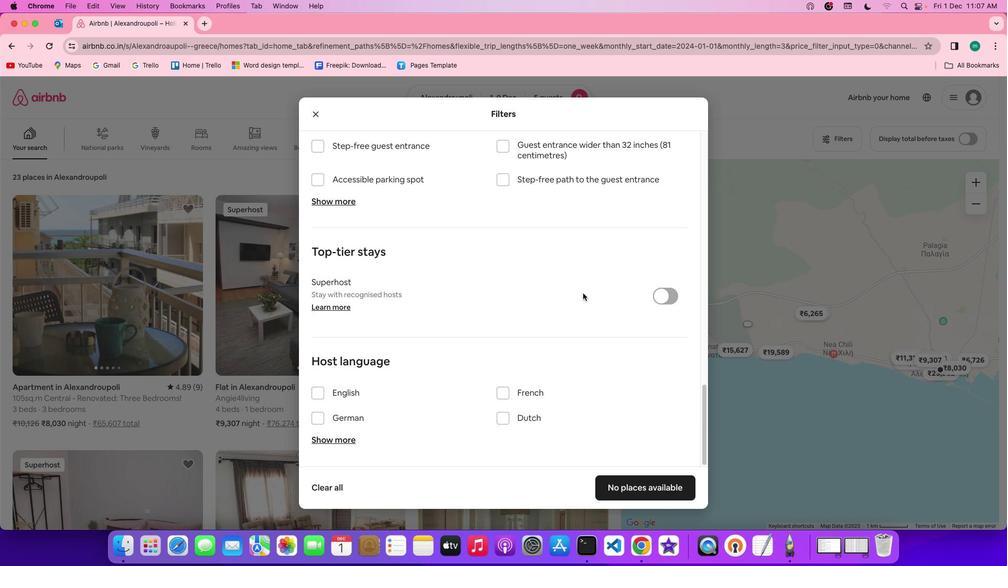 
Action: Mouse moved to (639, 491)
Screenshot: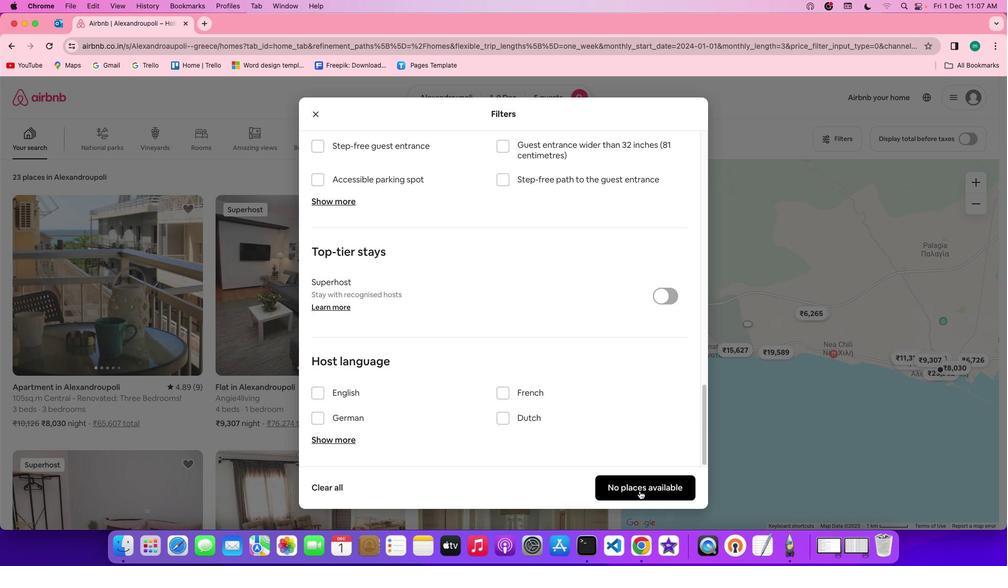 
Action: Mouse pressed left at (639, 491)
Screenshot: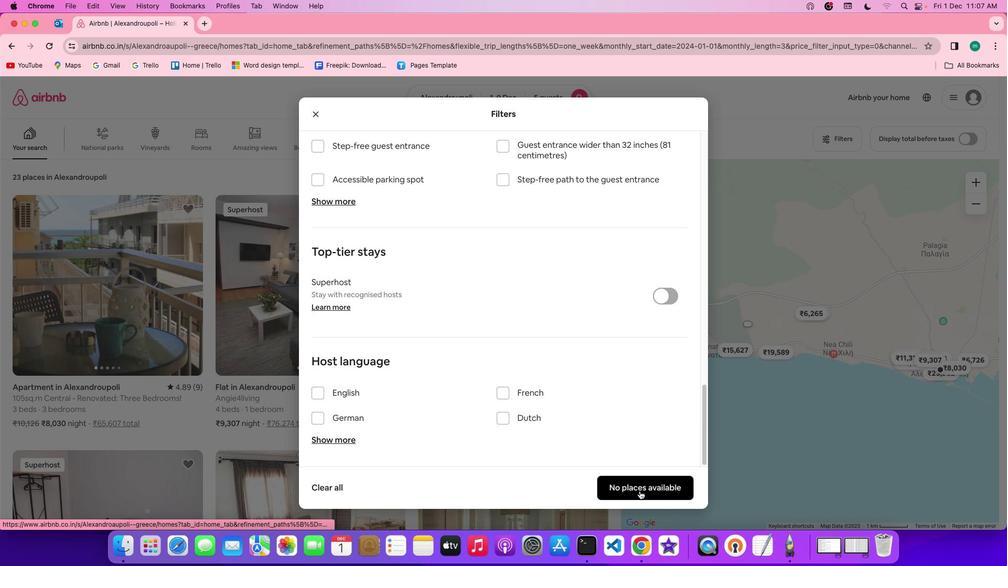 
Action: Mouse moved to (362, 352)
Screenshot: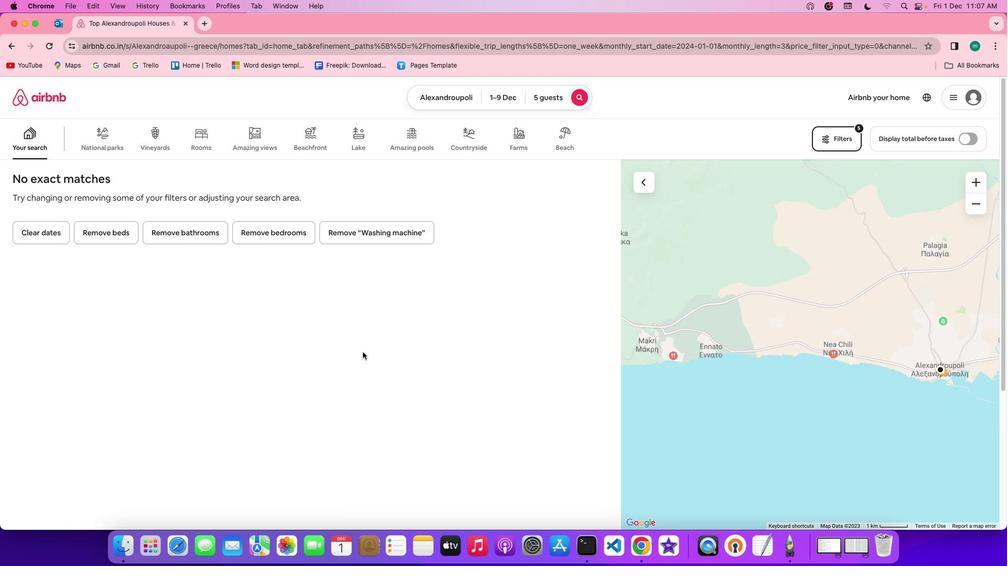 
